 Task: Create a due date automation trigger when advanced on, on the wednesday of the week before a card is due add fields without custom field "Resume" set to a number greater than 1 and greater or equal to 10 at 11:00 AM.
Action: Mouse moved to (1041, 118)
Screenshot: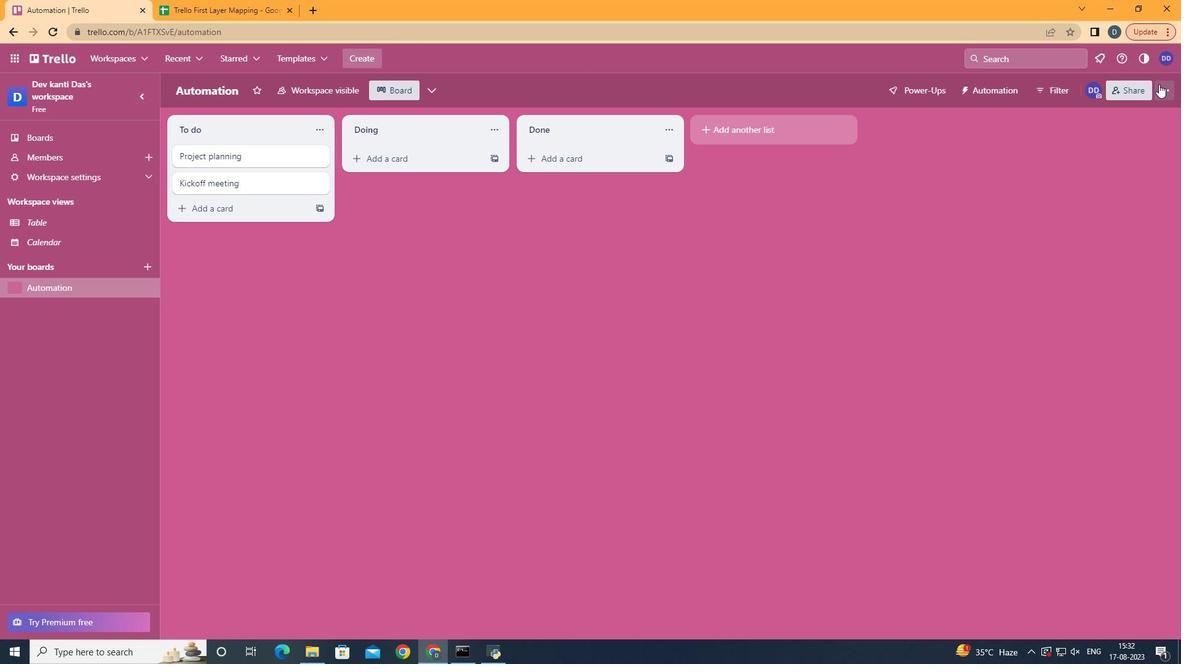 
Action: Mouse pressed left at (1041, 118)
Screenshot: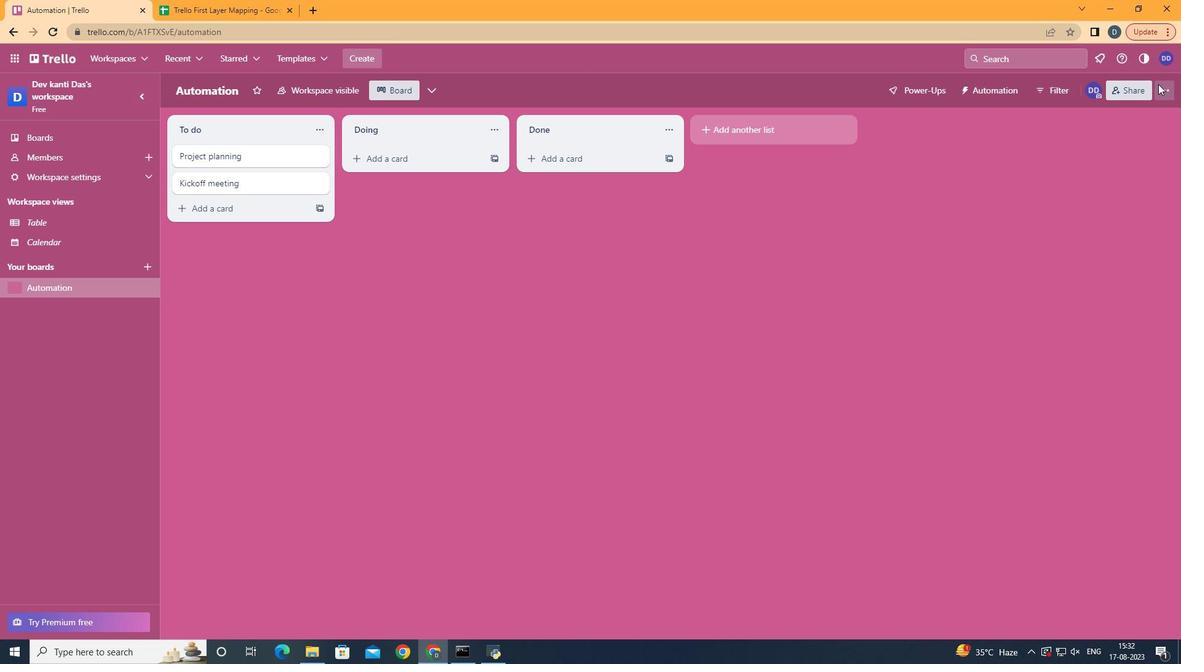 
Action: Mouse moved to (992, 279)
Screenshot: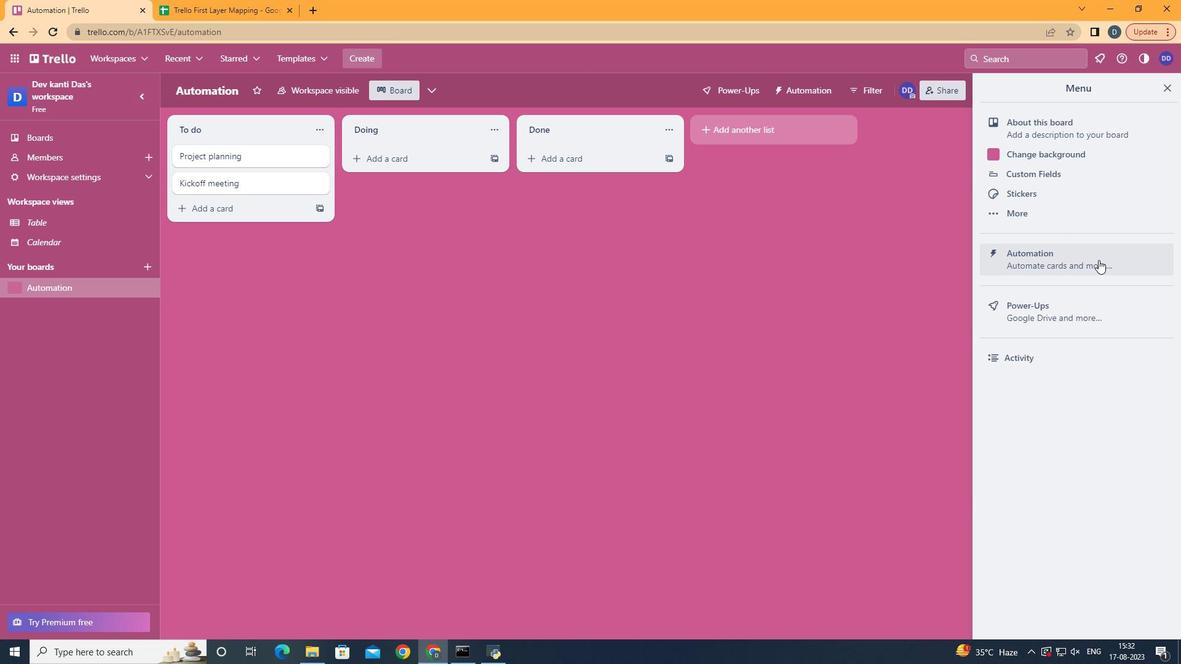 
Action: Mouse pressed left at (992, 279)
Screenshot: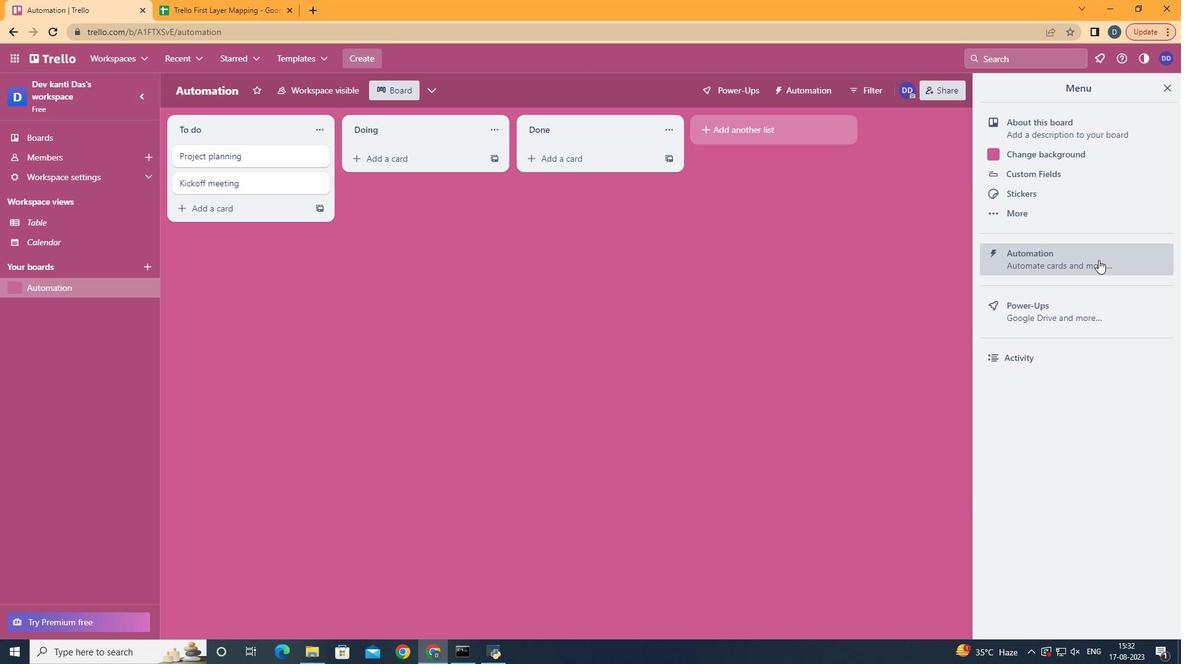 
Action: Mouse moved to (268, 267)
Screenshot: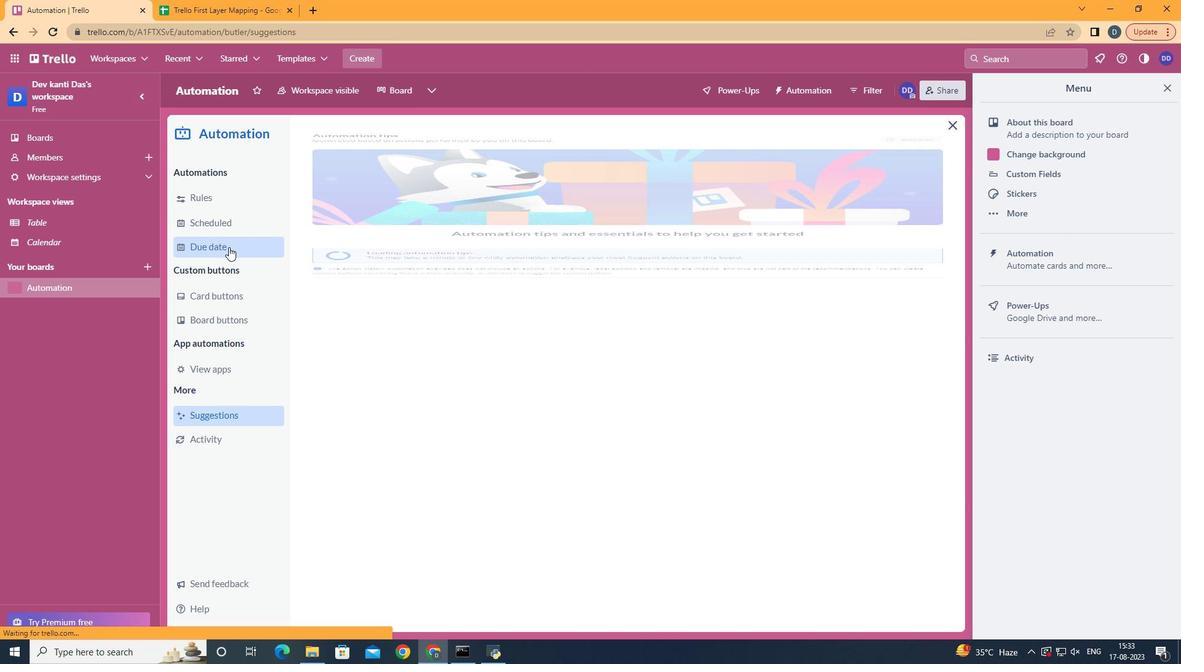 
Action: Mouse pressed left at (268, 267)
Screenshot: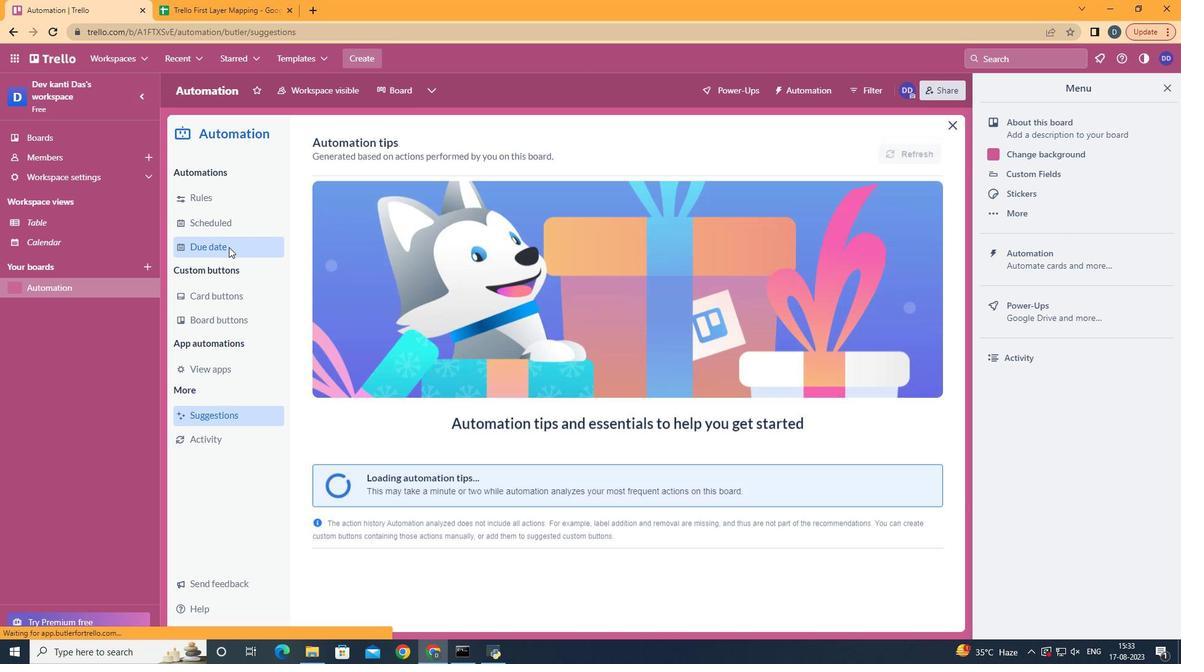 
Action: Mouse moved to (795, 172)
Screenshot: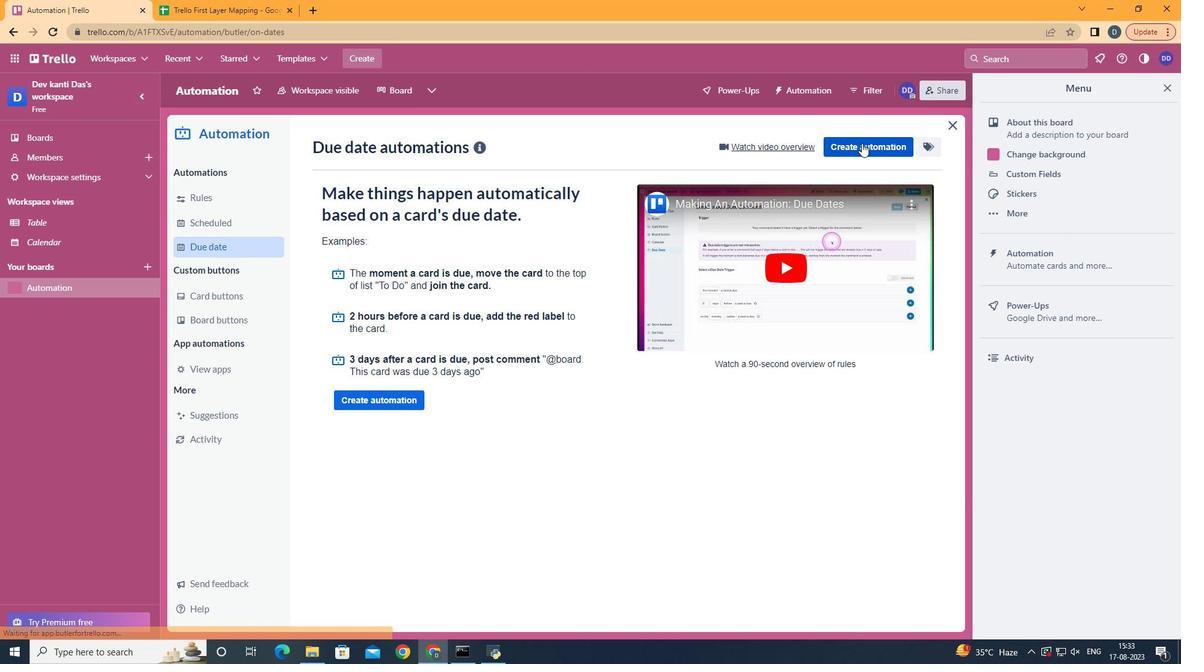 
Action: Mouse pressed left at (795, 172)
Screenshot: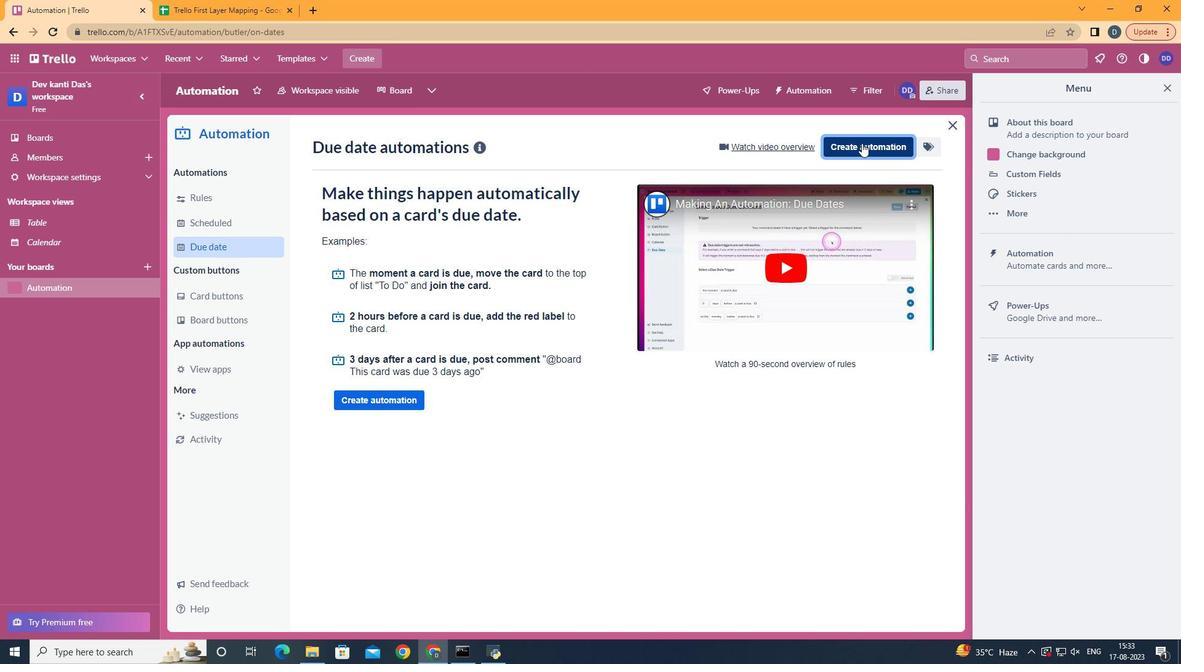 
Action: Mouse moved to (599, 282)
Screenshot: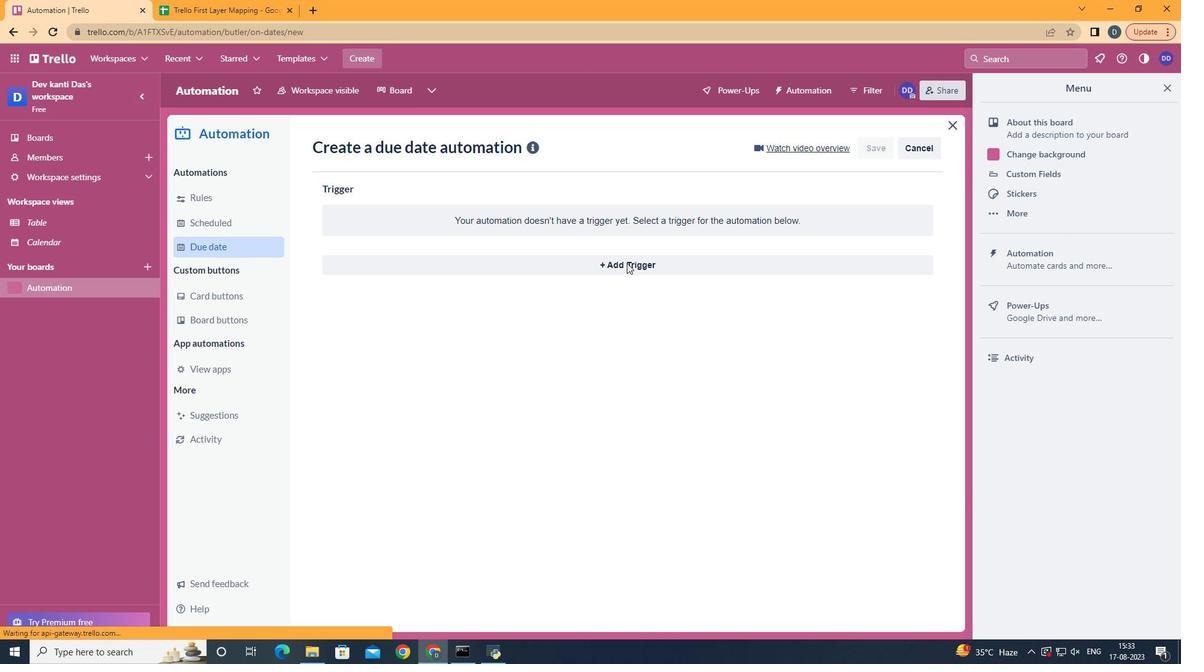 
Action: Mouse pressed left at (599, 282)
Screenshot: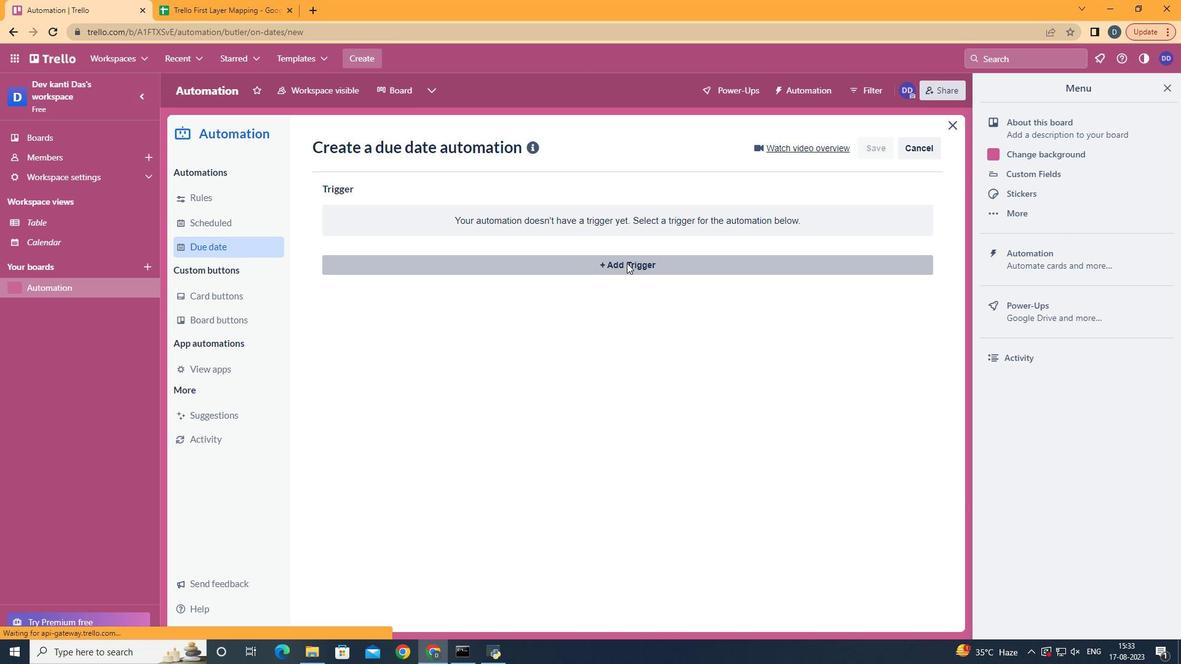 
Action: Mouse moved to (426, 374)
Screenshot: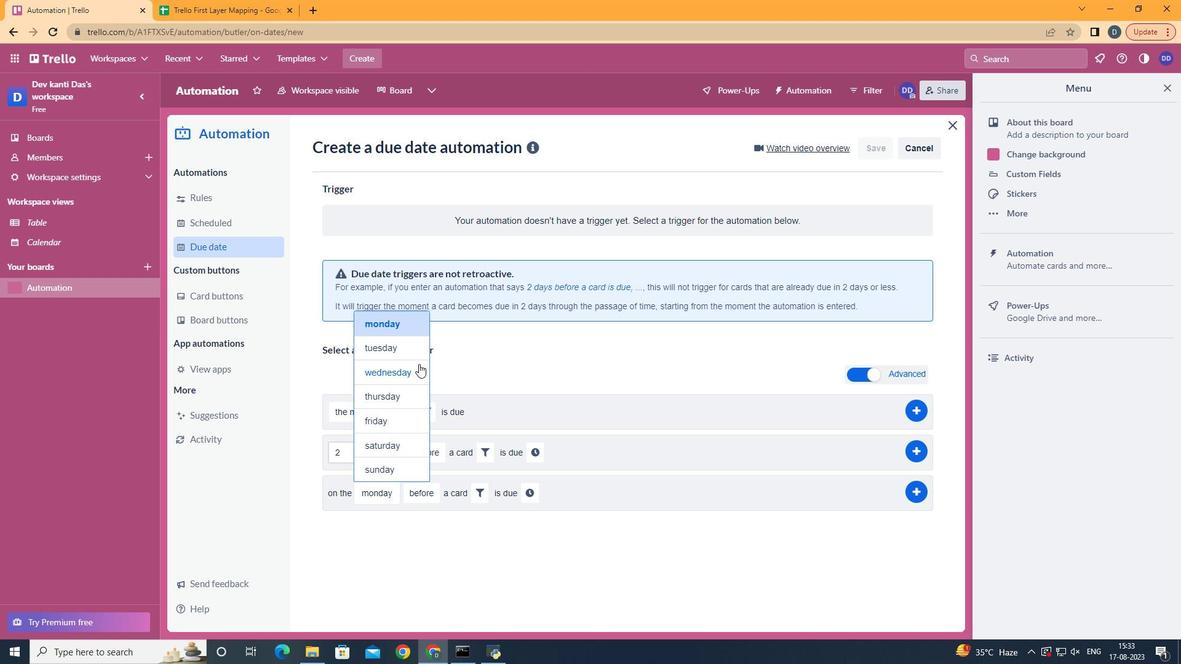 
Action: Mouse pressed left at (426, 374)
Screenshot: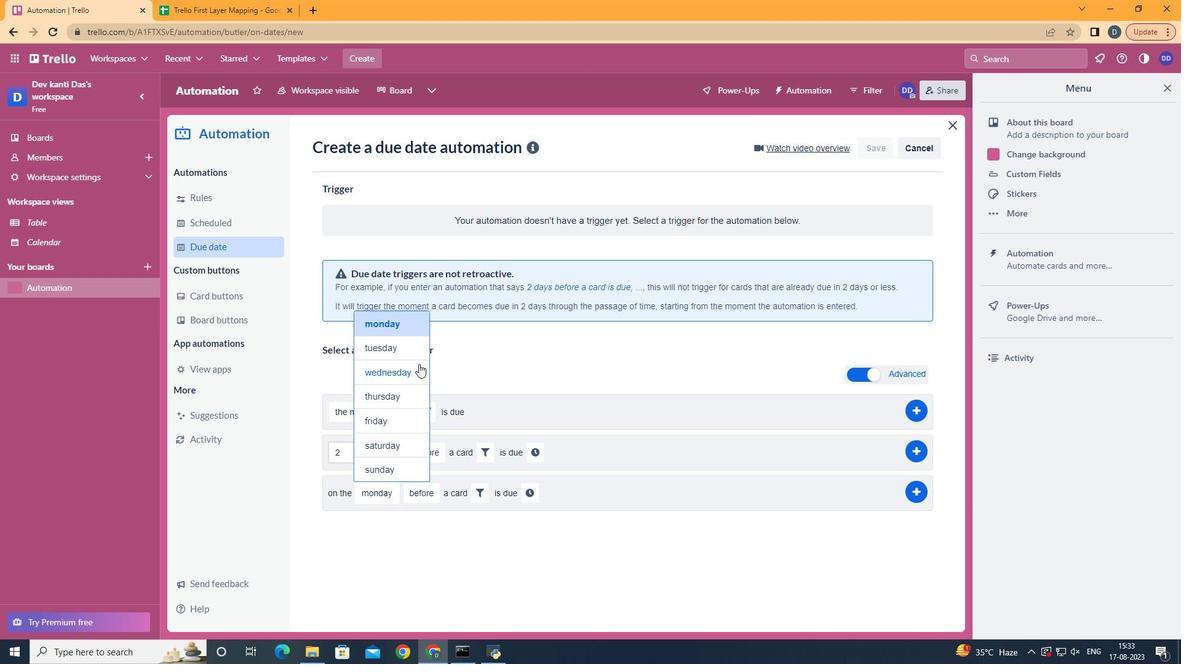 
Action: Mouse moved to (452, 578)
Screenshot: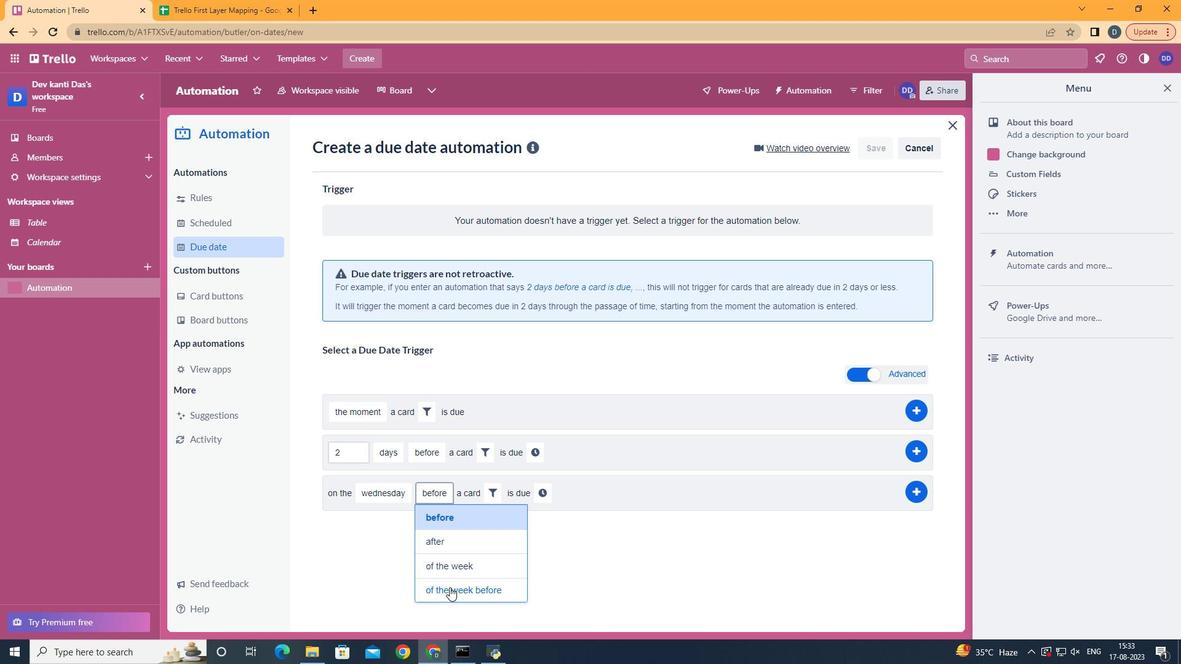 
Action: Mouse pressed left at (452, 578)
Screenshot: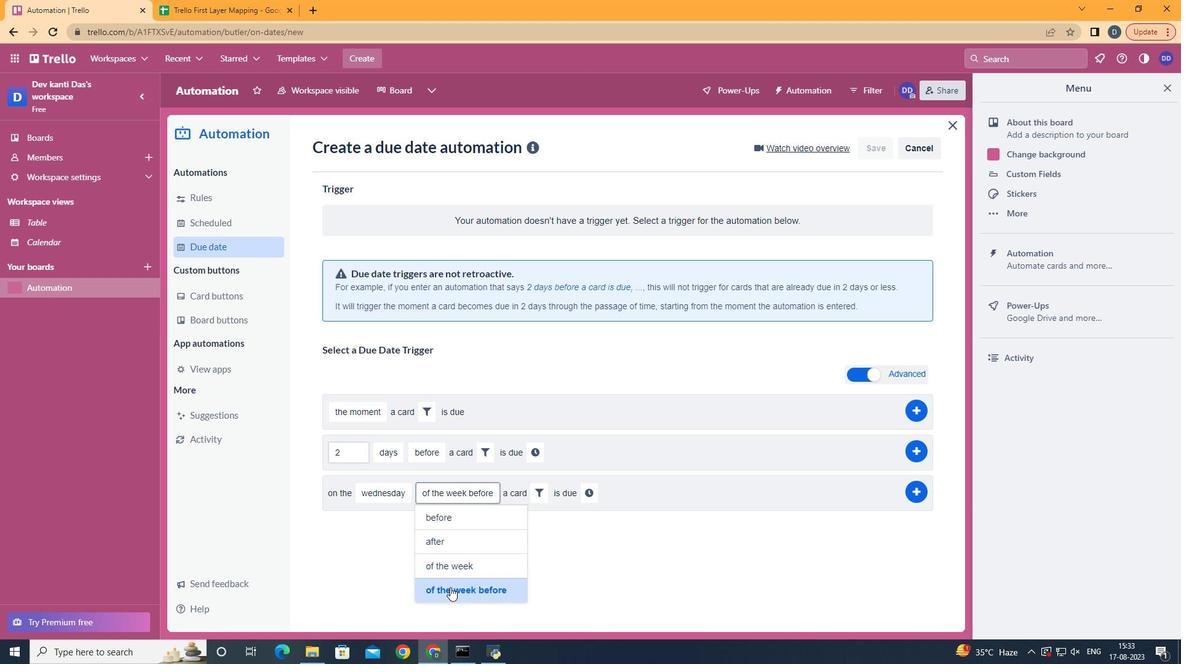 
Action: Mouse moved to (526, 489)
Screenshot: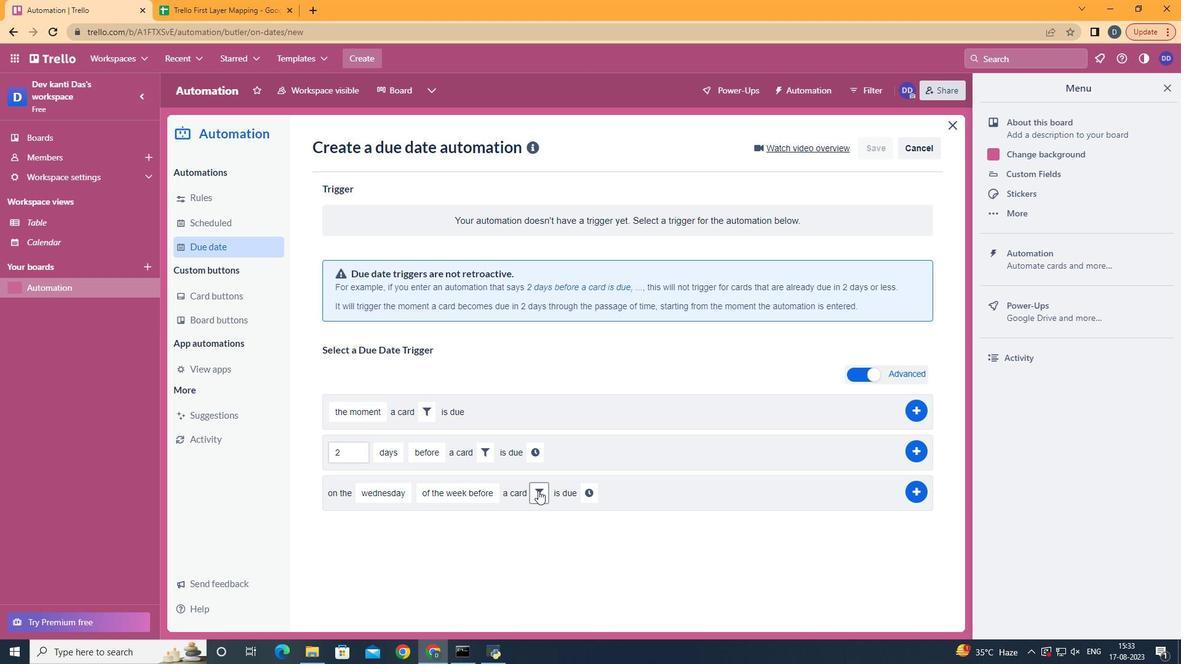 
Action: Mouse pressed left at (526, 489)
Screenshot: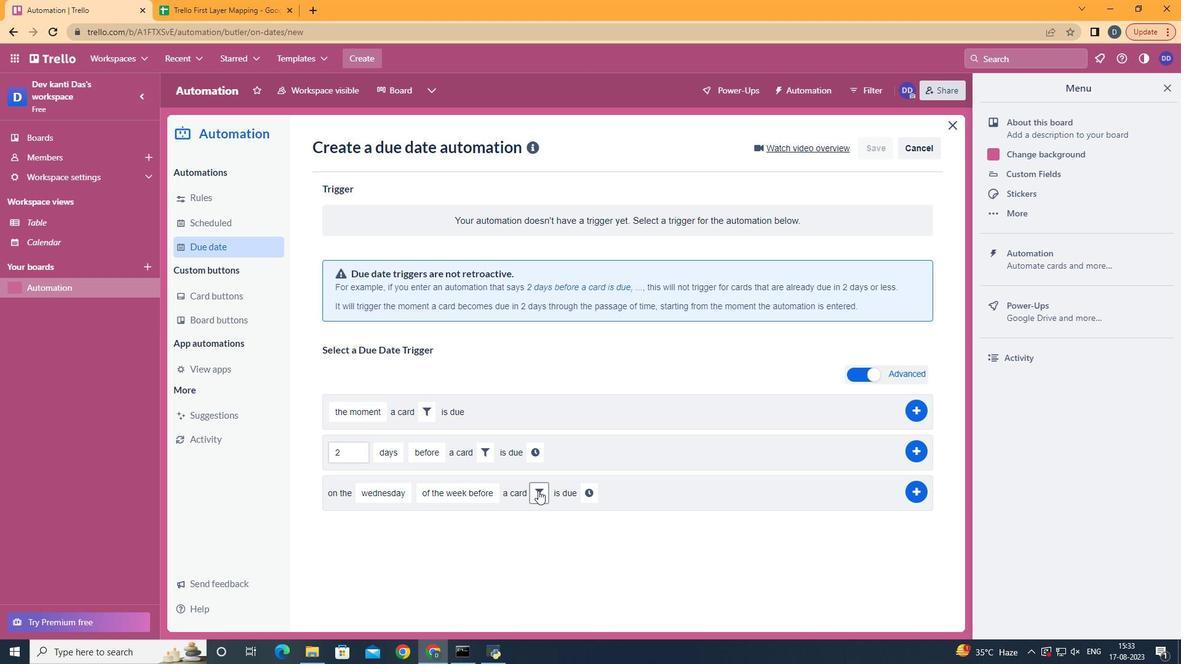 
Action: Mouse moved to (692, 537)
Screenshot: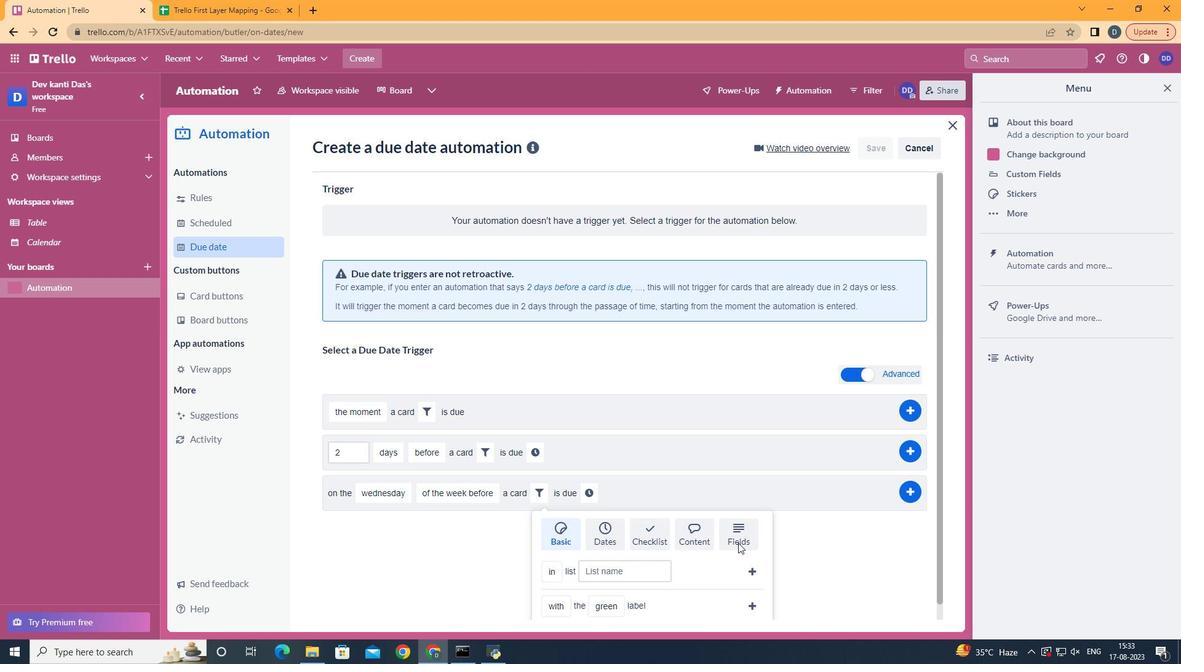 
Action: Mouse pressed left at (692, 537)
Screenshot: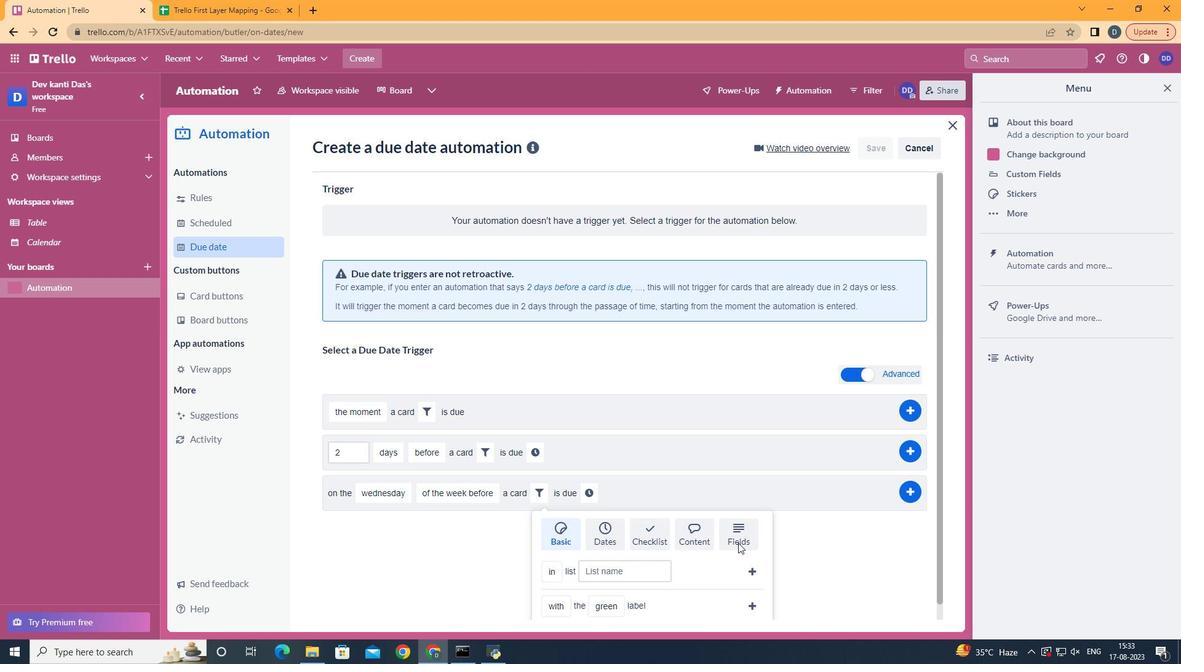 
Action: Mouse scrolled (692, 537) with delta (0, 0)
Screenshot: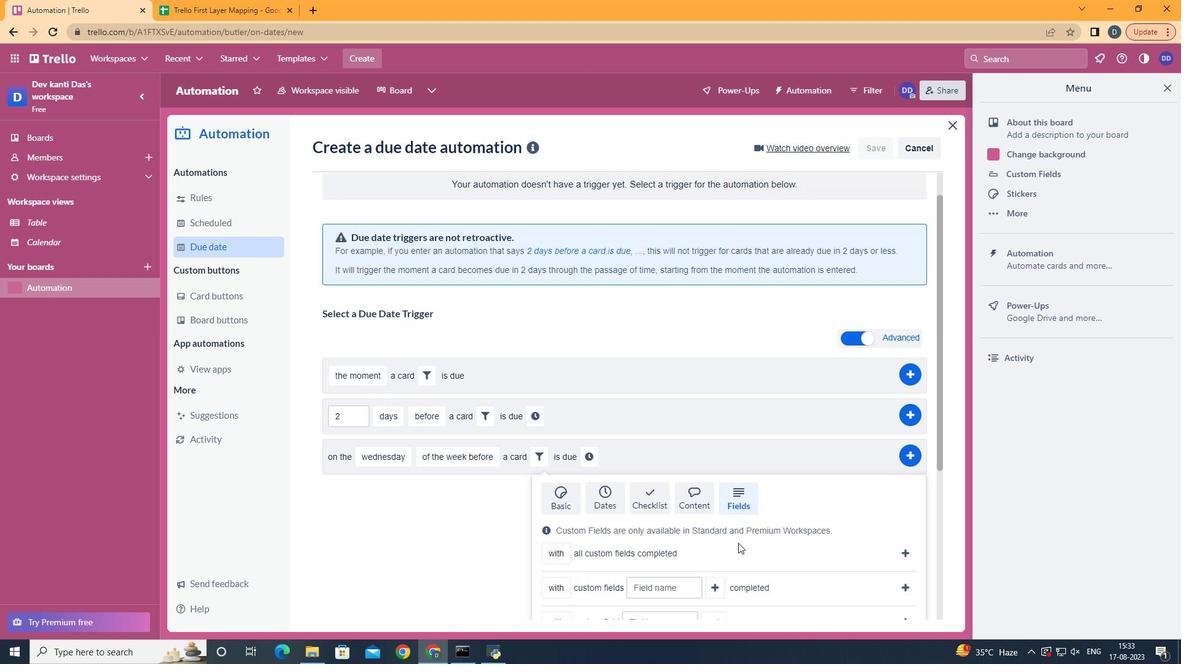 
Action: Mouse scrolled (692, 537) with delta (0, 0)
Screenshot: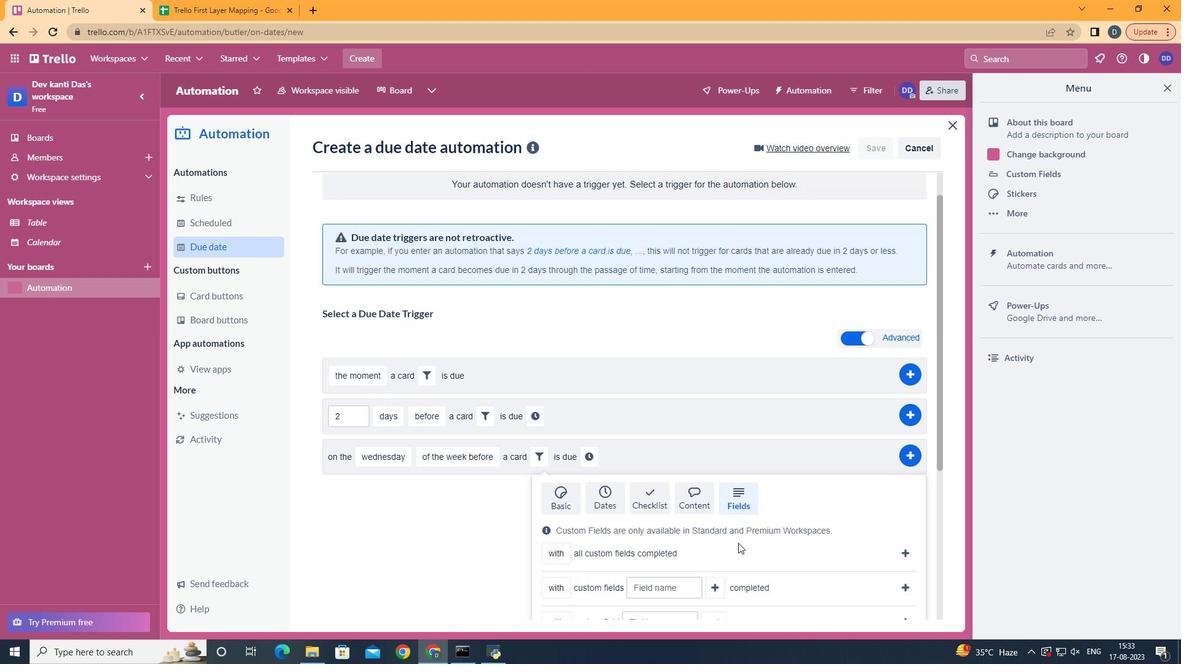 
Action: Mouse scrolled (692, 537) with delta (0, 0)
Screenshot: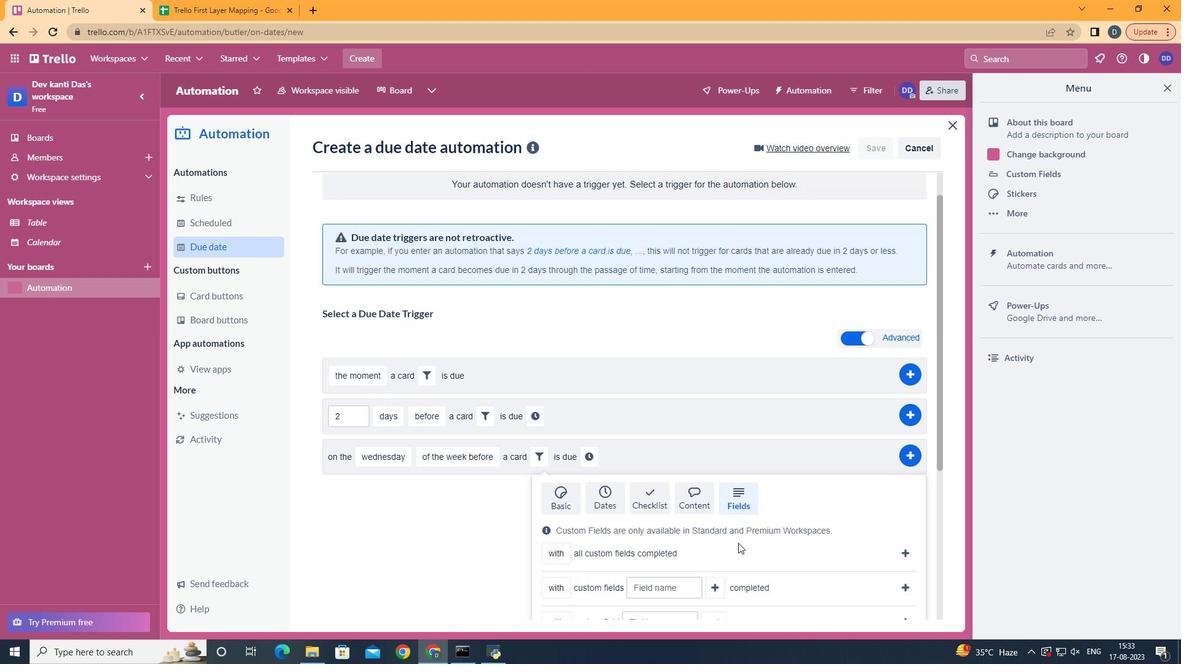 
Action: Mouse scrolled (692, 537) with delta (0, 0)
Screenshot: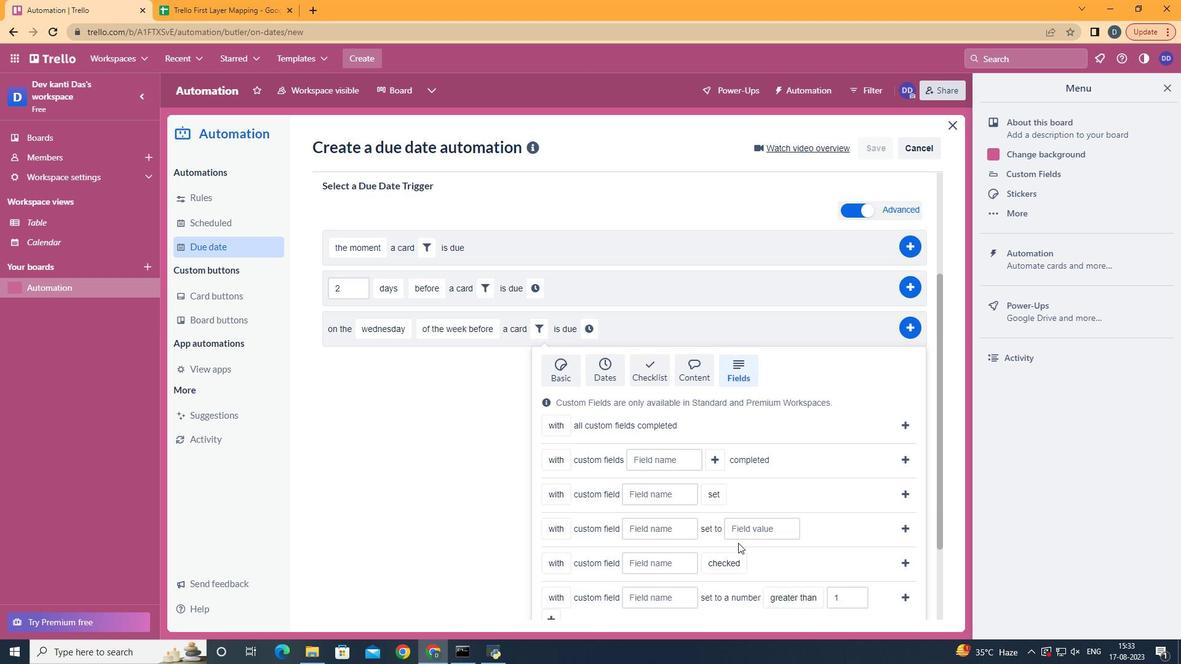 
Action: Mouse scrolled (692, 537) with delta (0, 0)
Screenshot: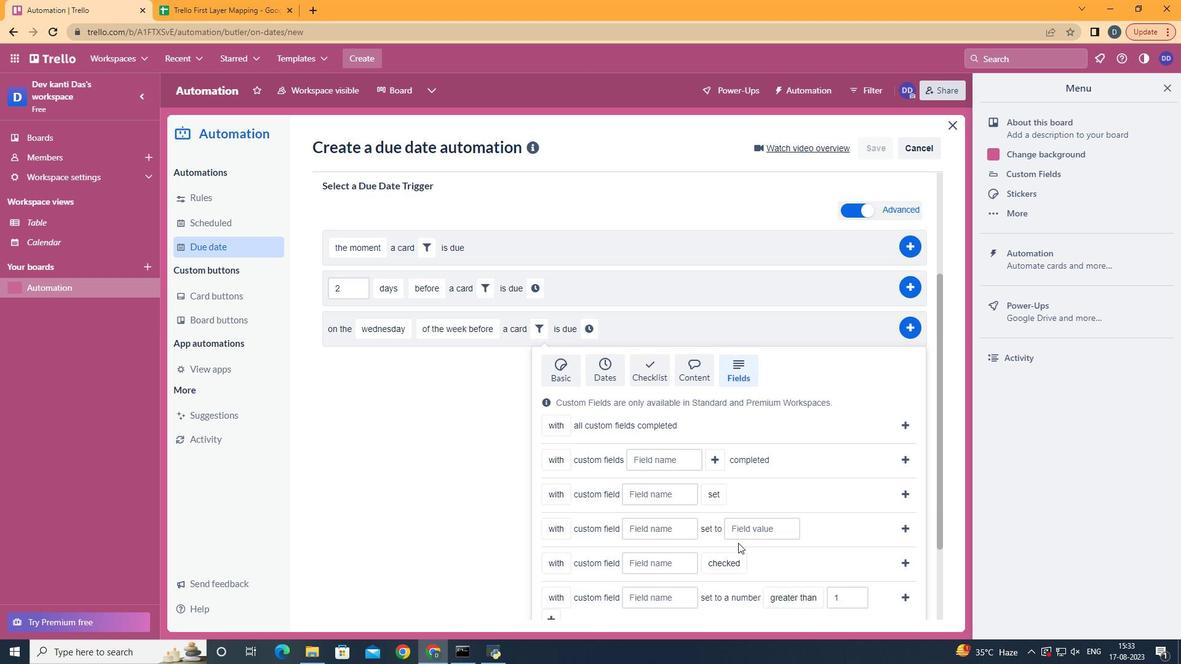 
Action: Mouse moved to (557, 524)
Screenshot: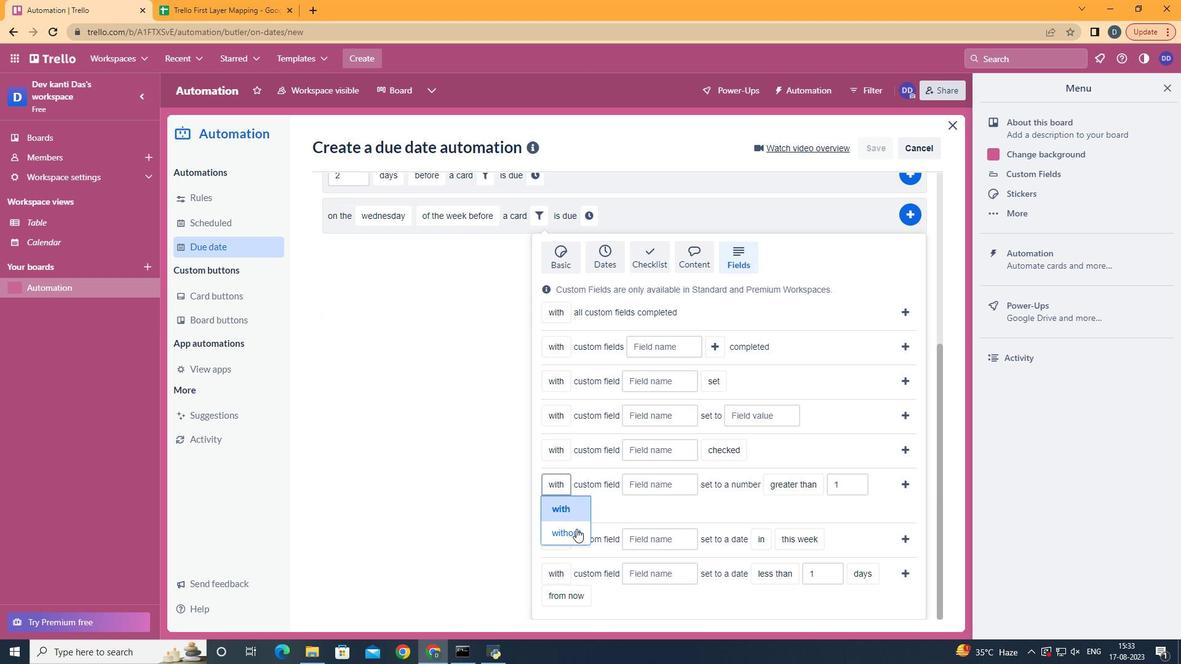 
Action: Mouse pressed left at (557, 524)
Screenshot: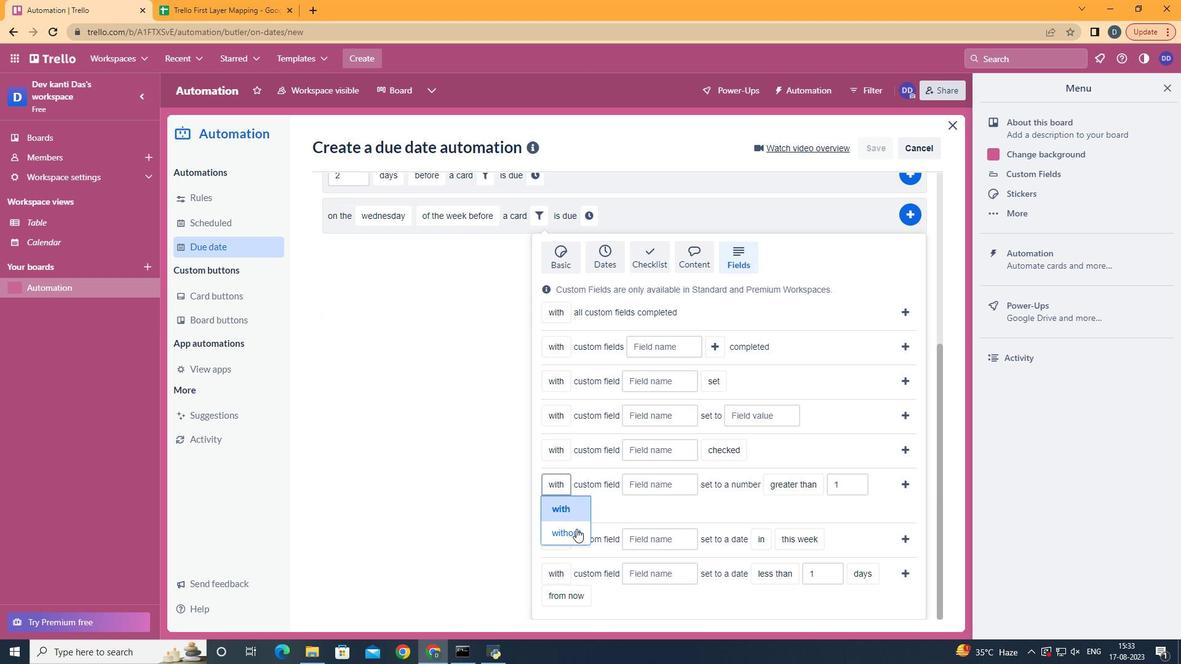 
Action: Mouse moved to (642, 472)
Screenshot: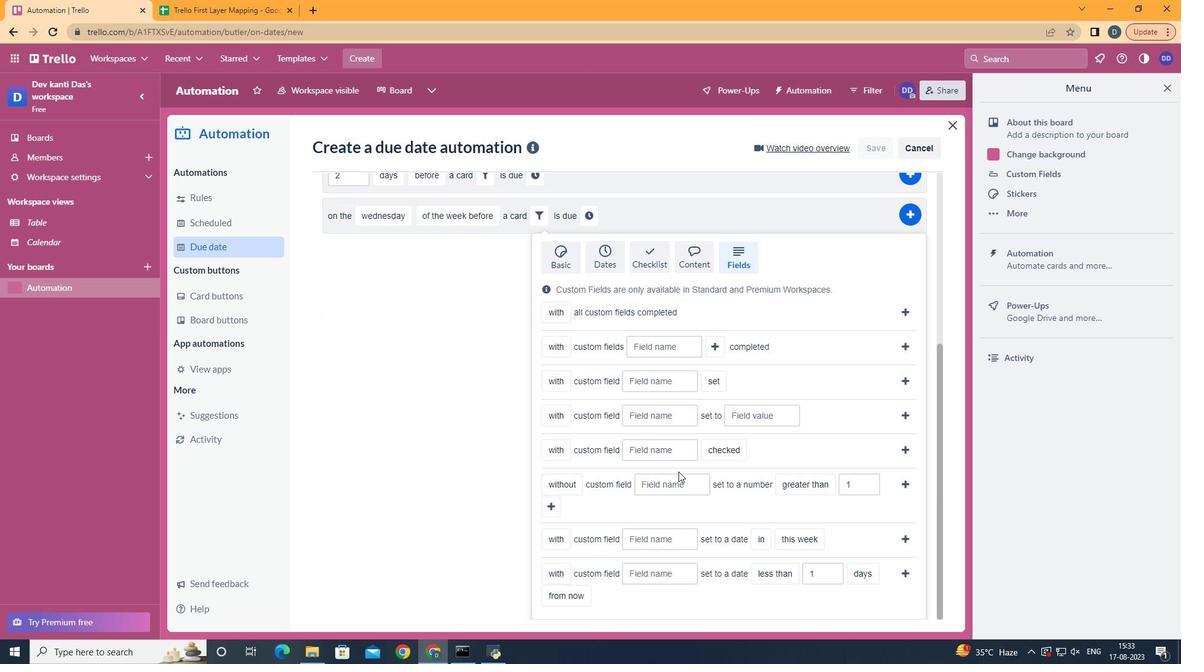 
Action: Mouse pressed left at (642, 472)
Screenshot: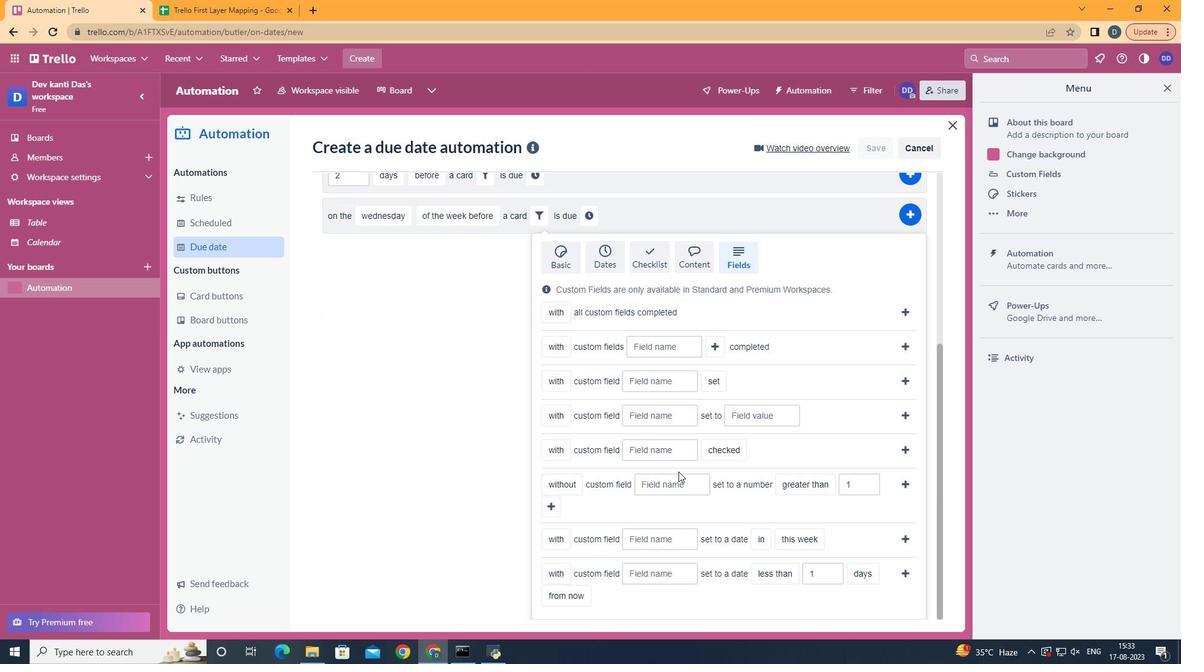 
Action: Mouse moved to (638, 487)
Screenshot: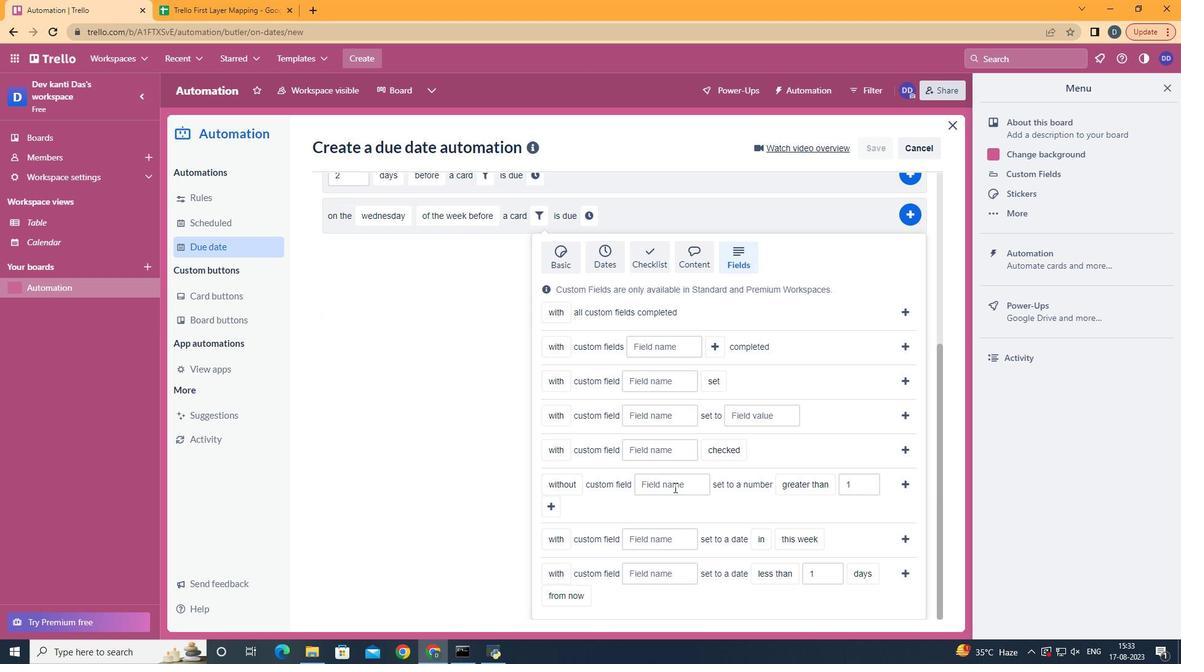 
Action: Mouse pressed left at (638, 487)
Screenshot: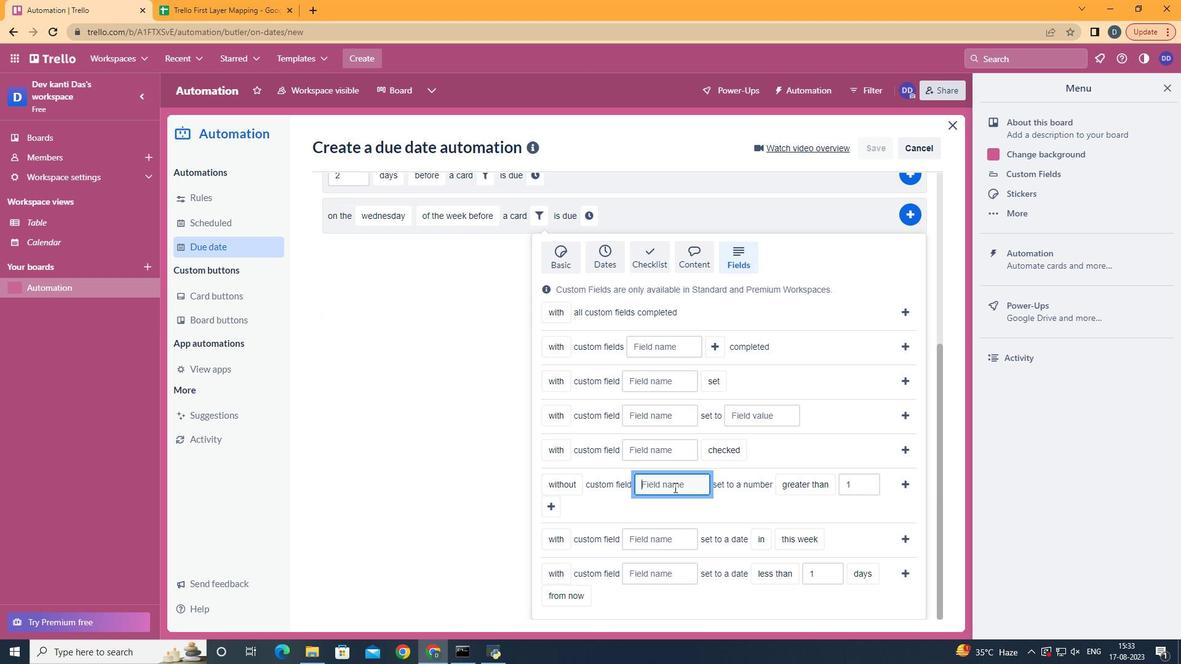 
Action: Key pressed <Key.shift>Resume
Screenshot: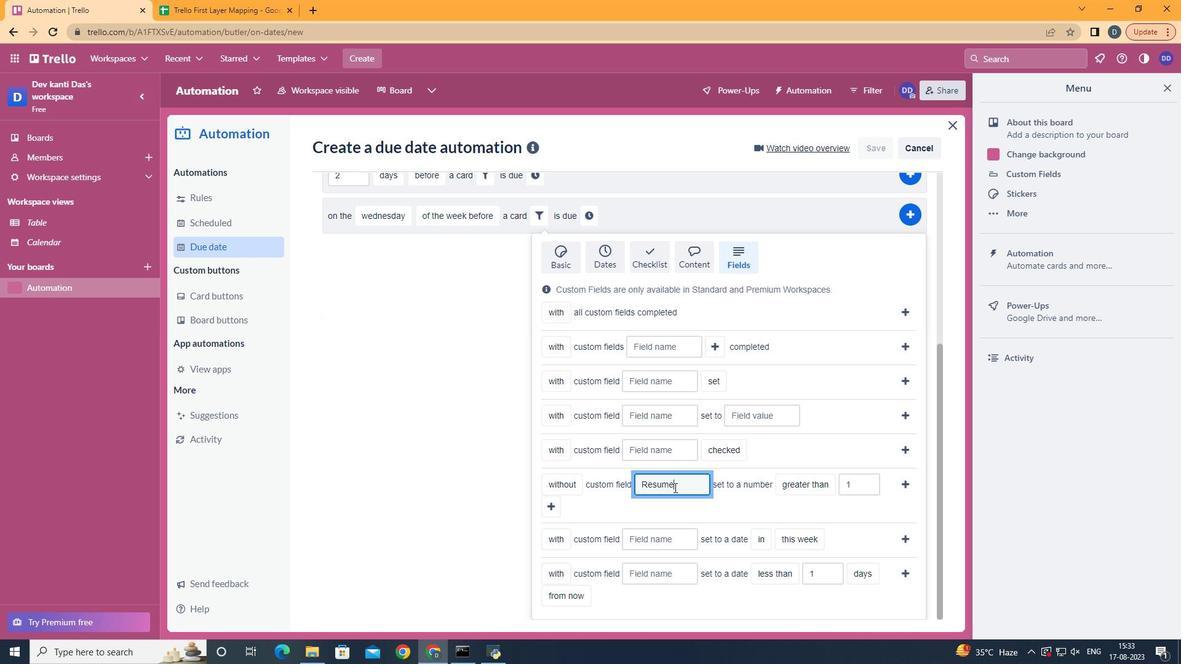 
Action: Mouse moved to (534, 509)
Screenshot: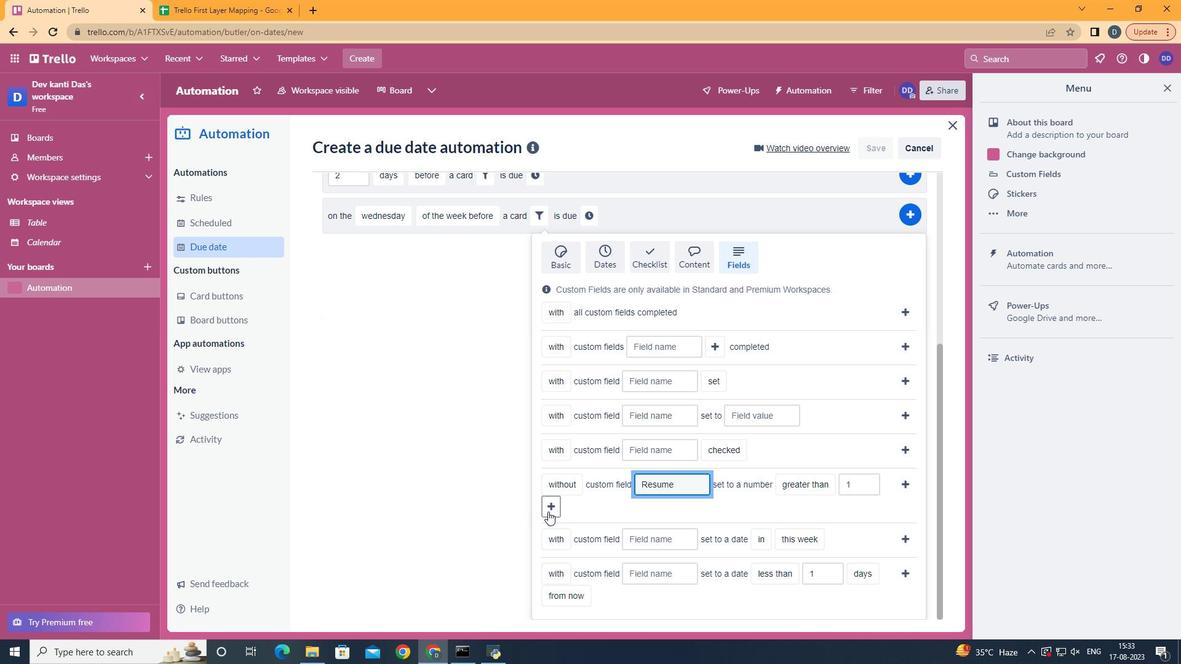 
Action: Mouse pressed left at (534, 509)
Screenshot: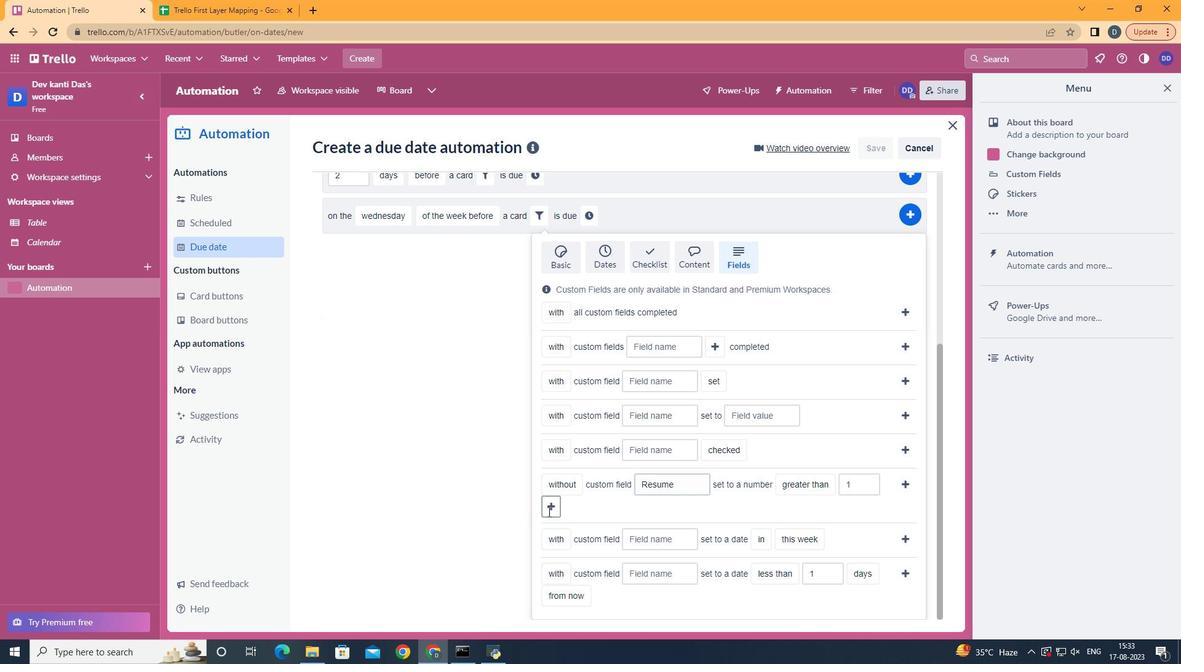 
Action: Mouse moved to (590, 593)
Screenshot: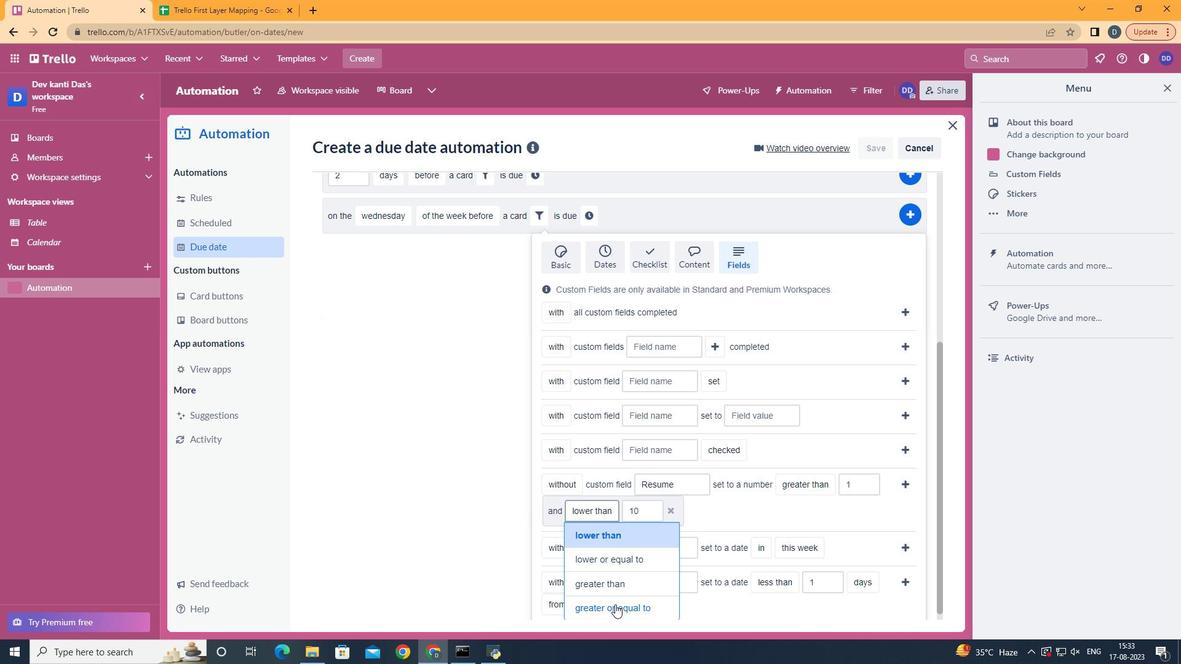 
Action: Mouse pressed left at (590, 593)
Screenshot: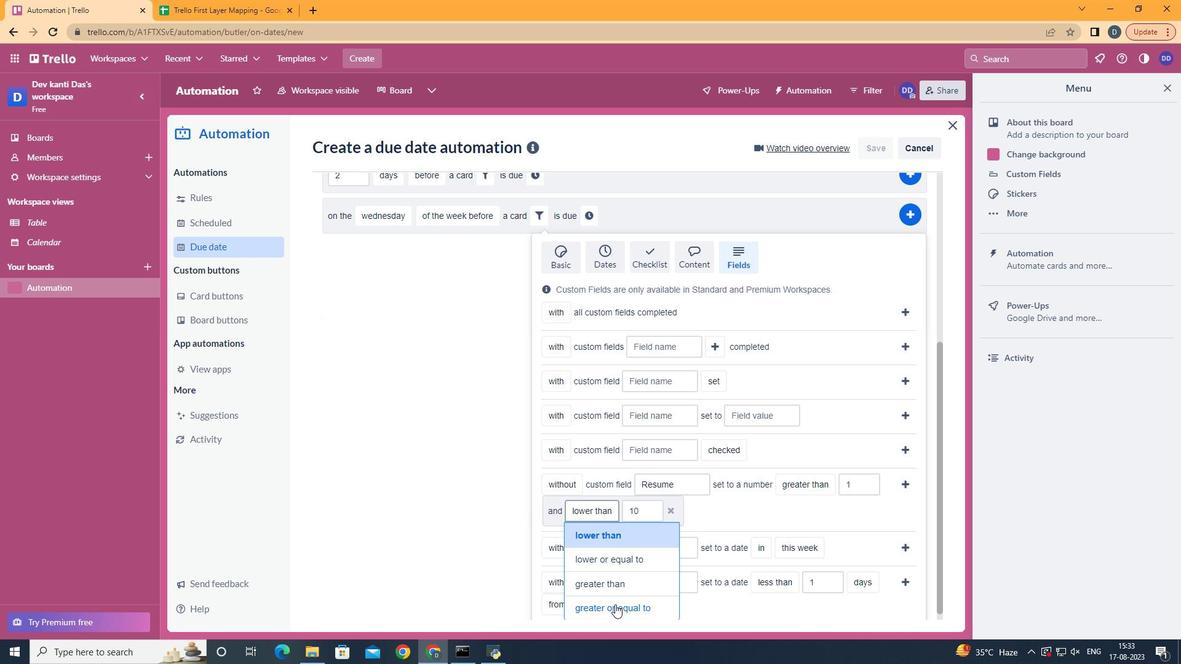 
Action: Mouse moved to (828, 480)
Screenshot: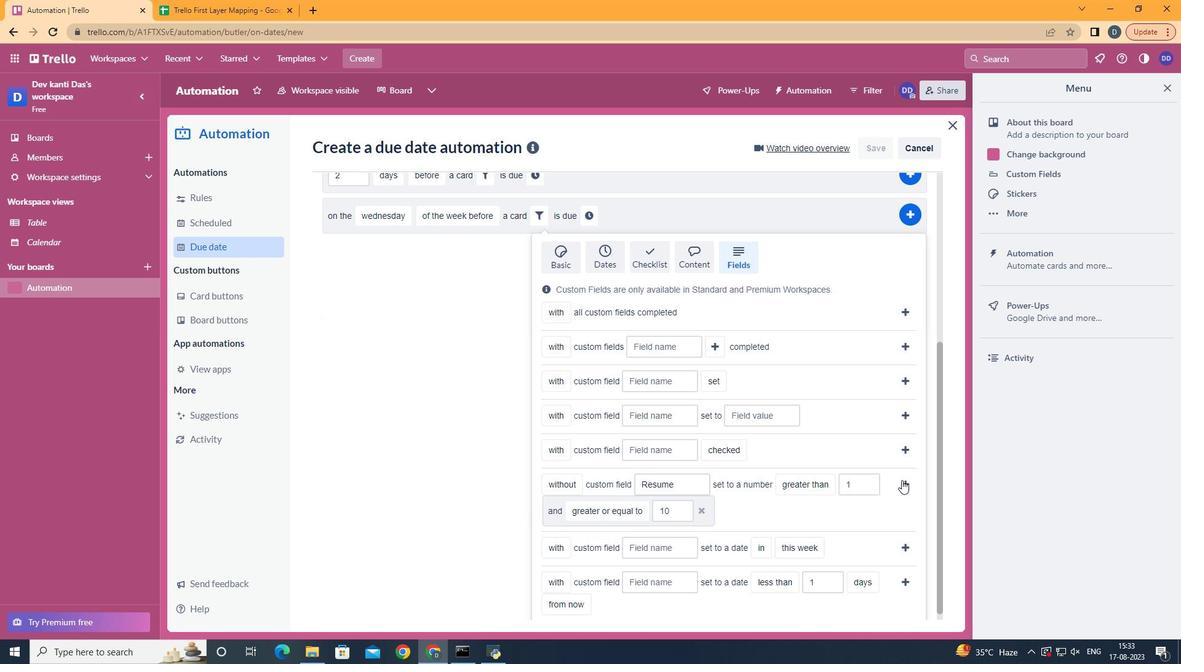 
Action: Mouse pressed left at (828, 480)
Screenshot: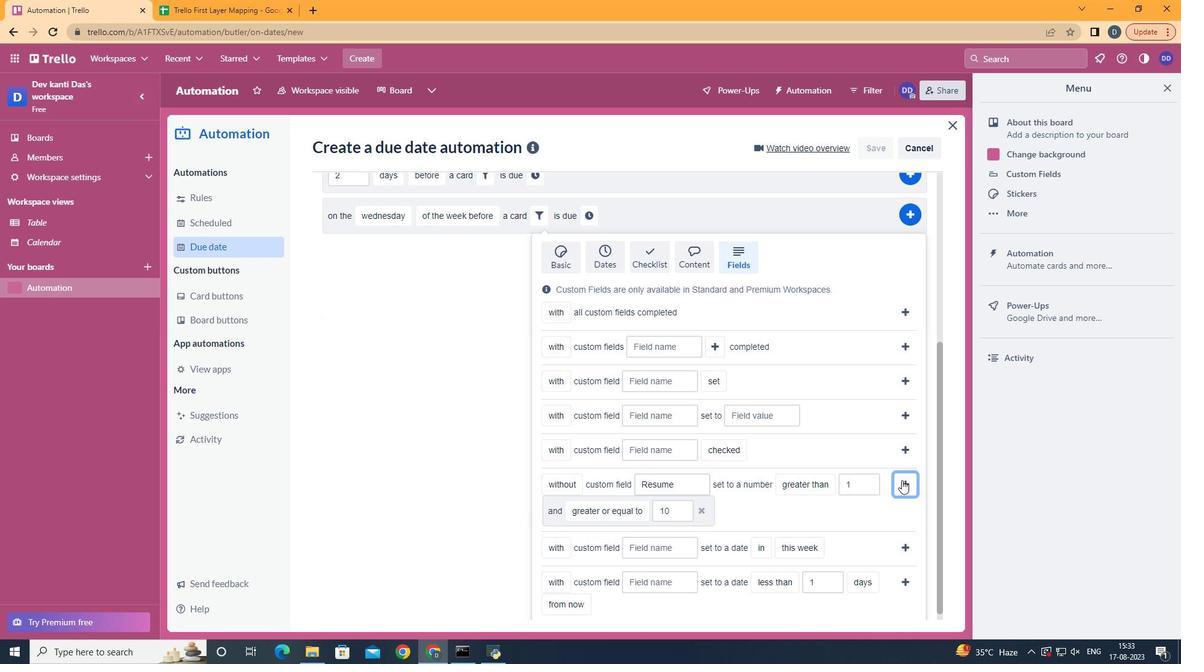 
Action: Mouse moved to (413, 513)
Screenshot: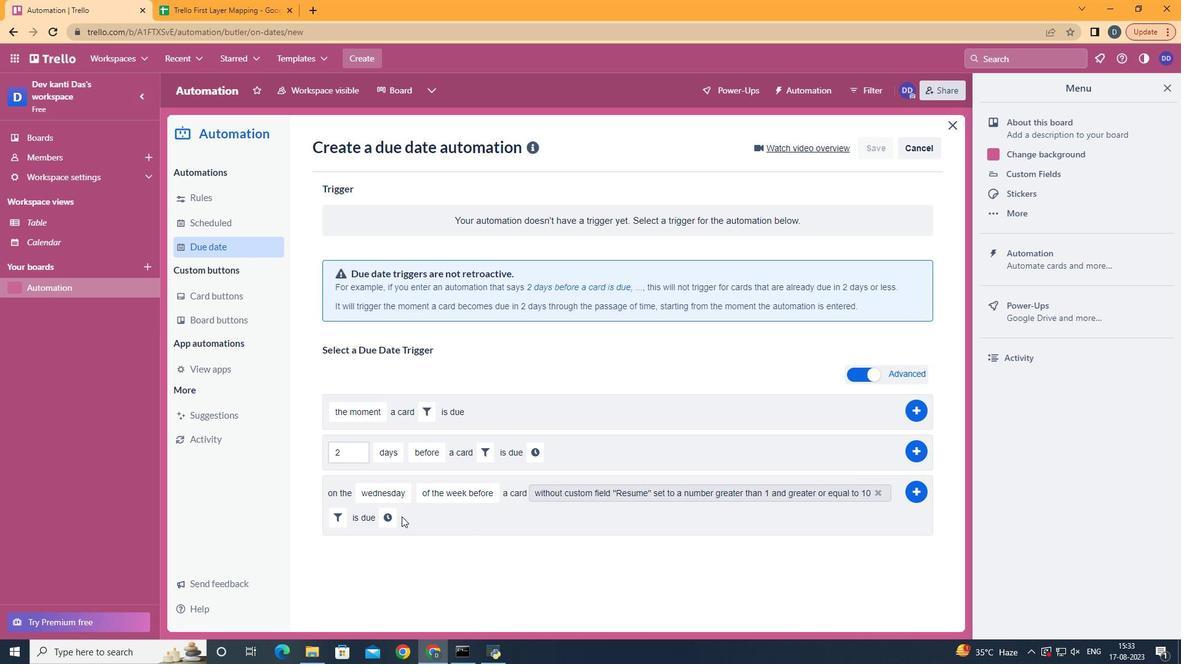 
Action: Mouse pressed left at (413, 513)
Screenshot: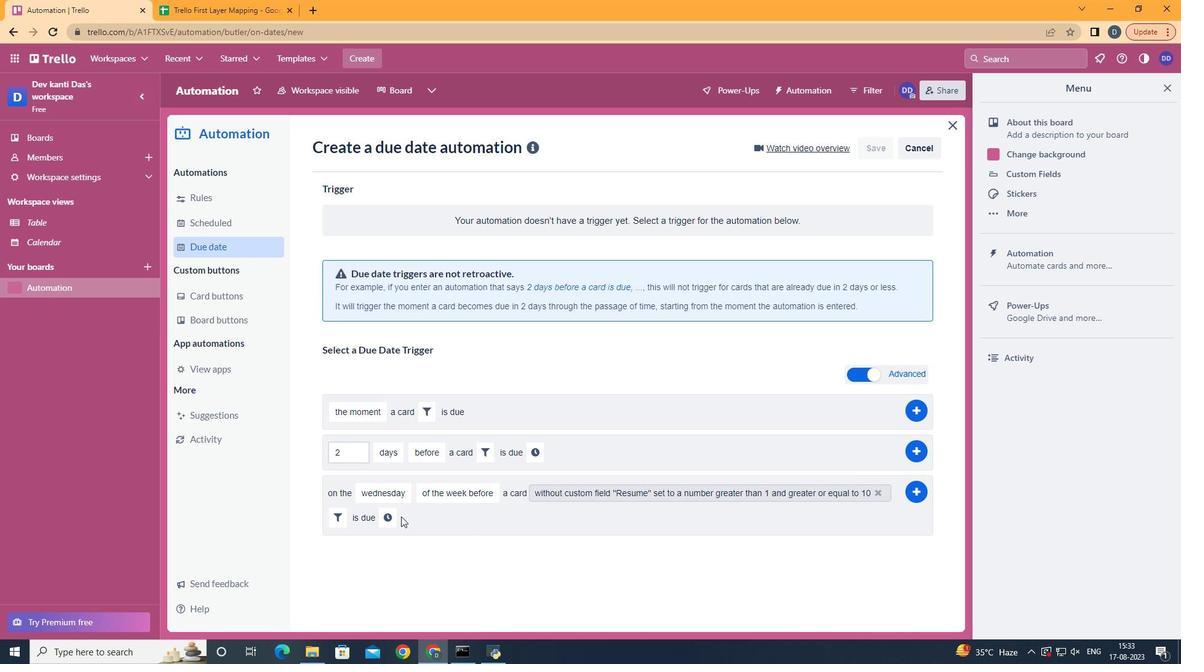 
Action: Mouse moved to (404, 515)
Screenshot: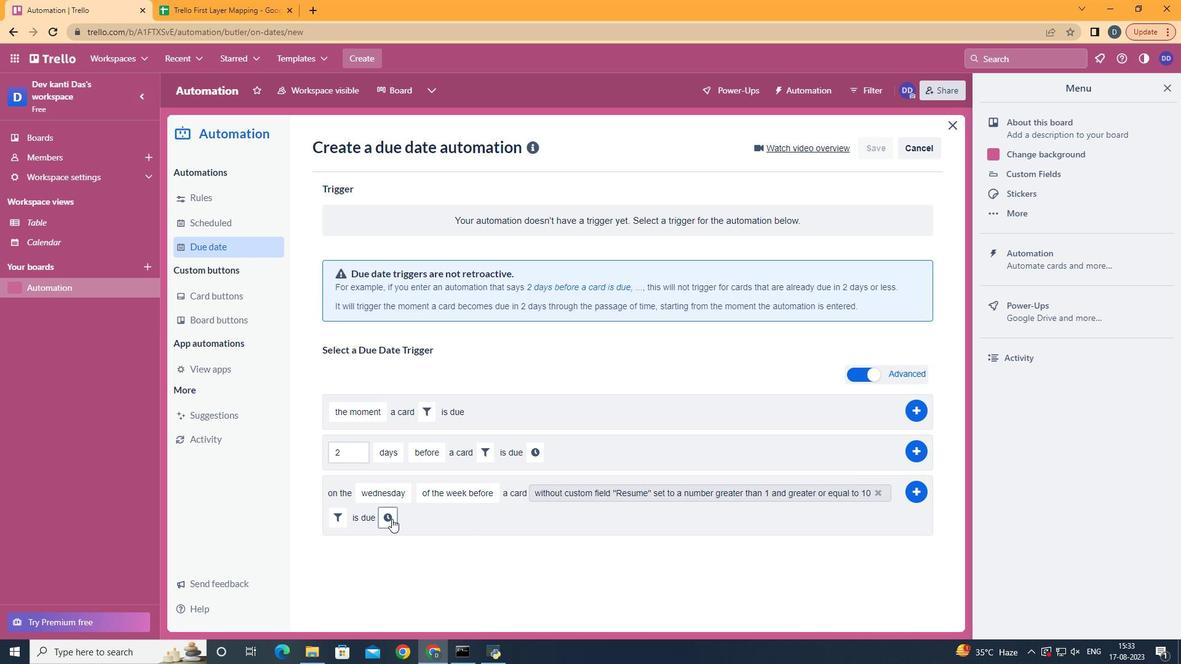 
Action: Mouse pressed left at (404, 515)
Screenshot: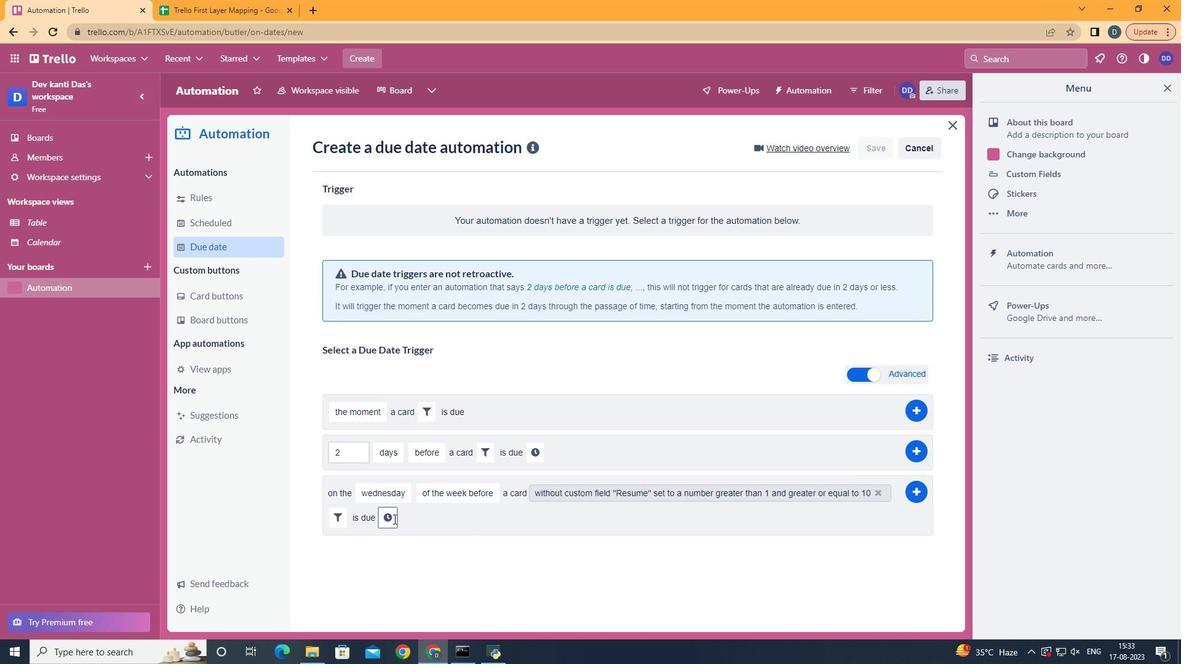 
Action: Mouse moved to (417, 515)
Screenshot: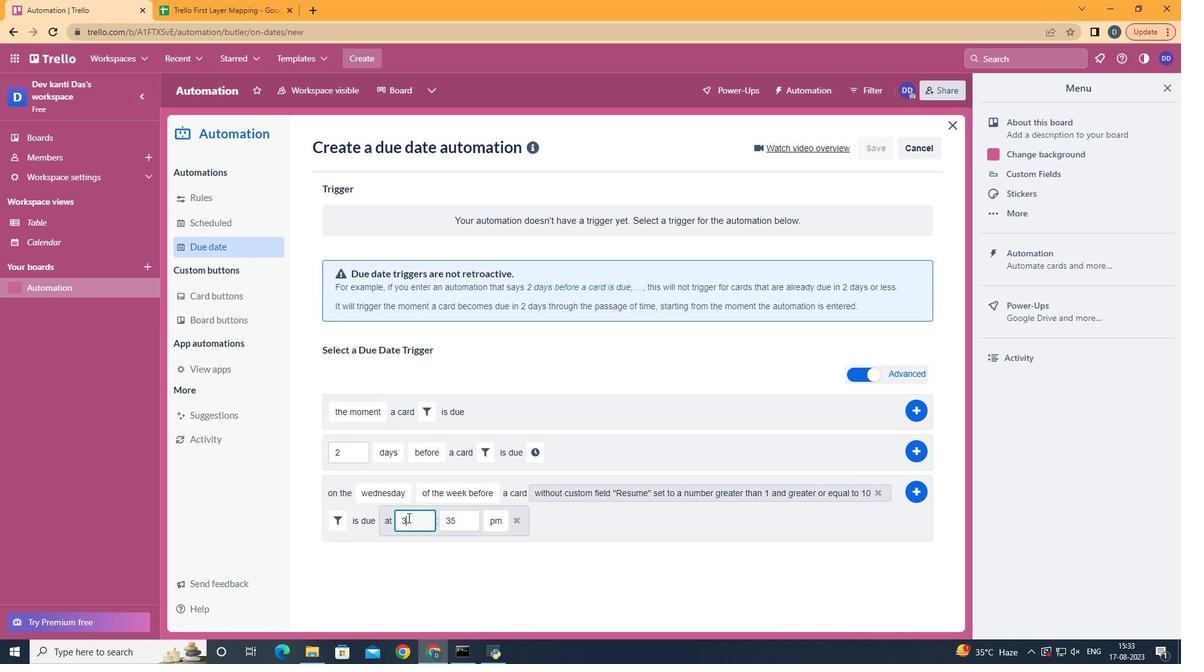 
Action: Mouse pressed left at (417, 515)
Screenshot: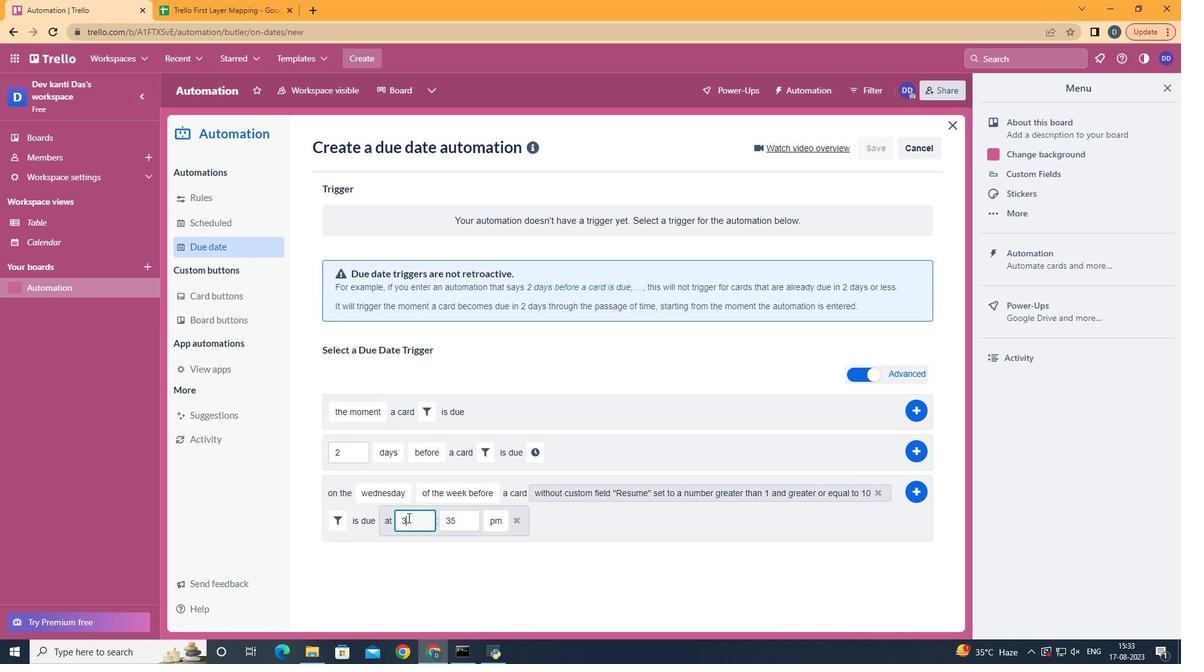 
Action: Mouse moved to (360, 527)
Screenshot: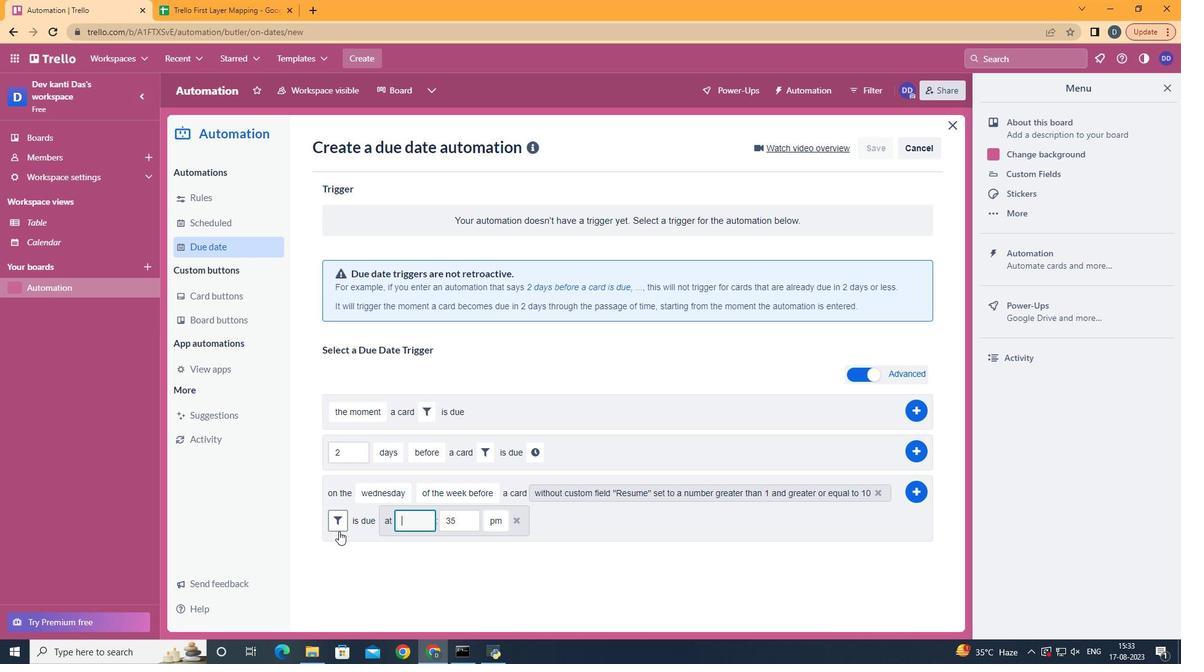 
Action: Key pressed <Key.backspace>
Screenshot: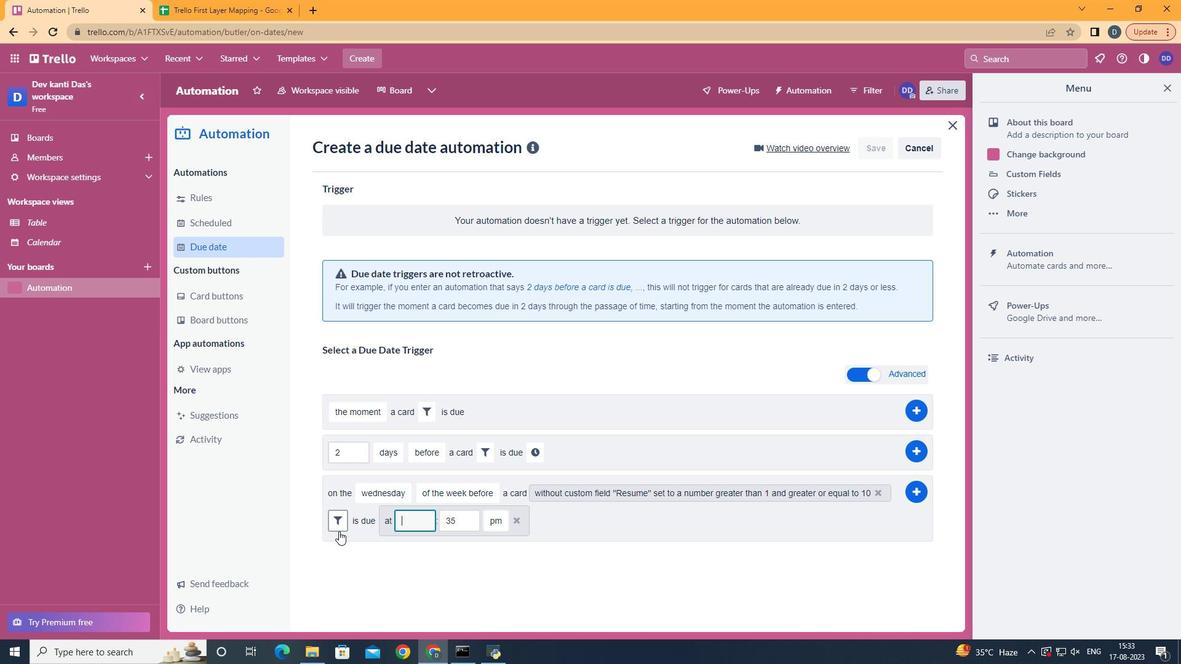 
Action: Mouse moved to (360, 527)
Screenshot: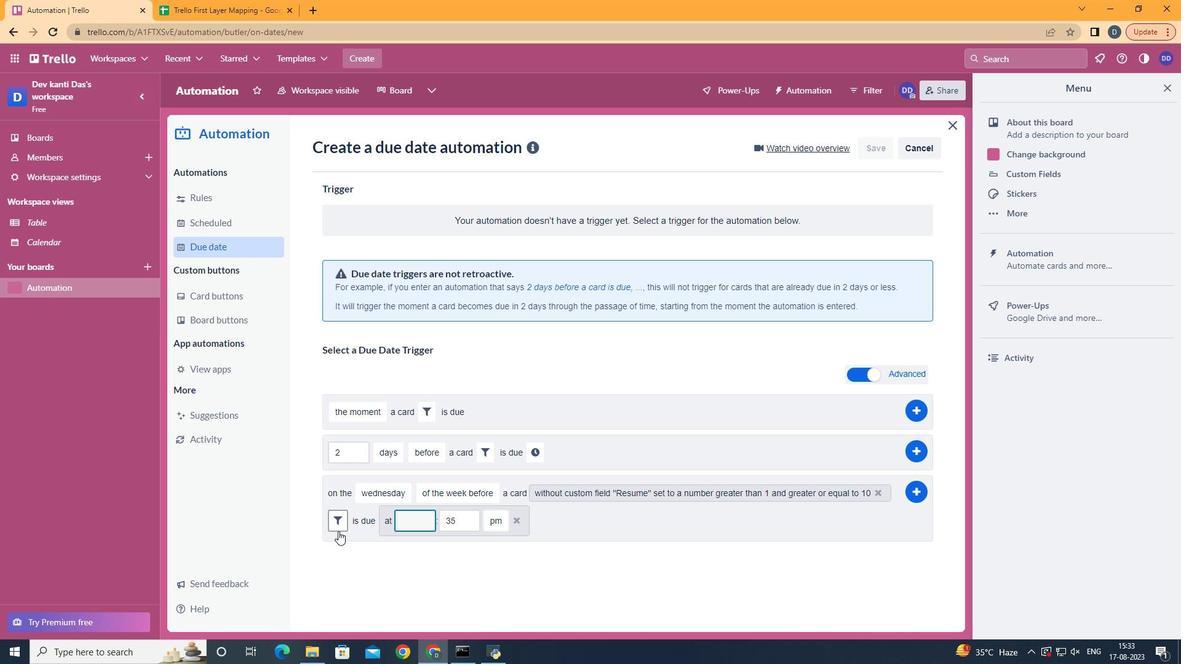 
Action: Key pressed 11
Screenshot: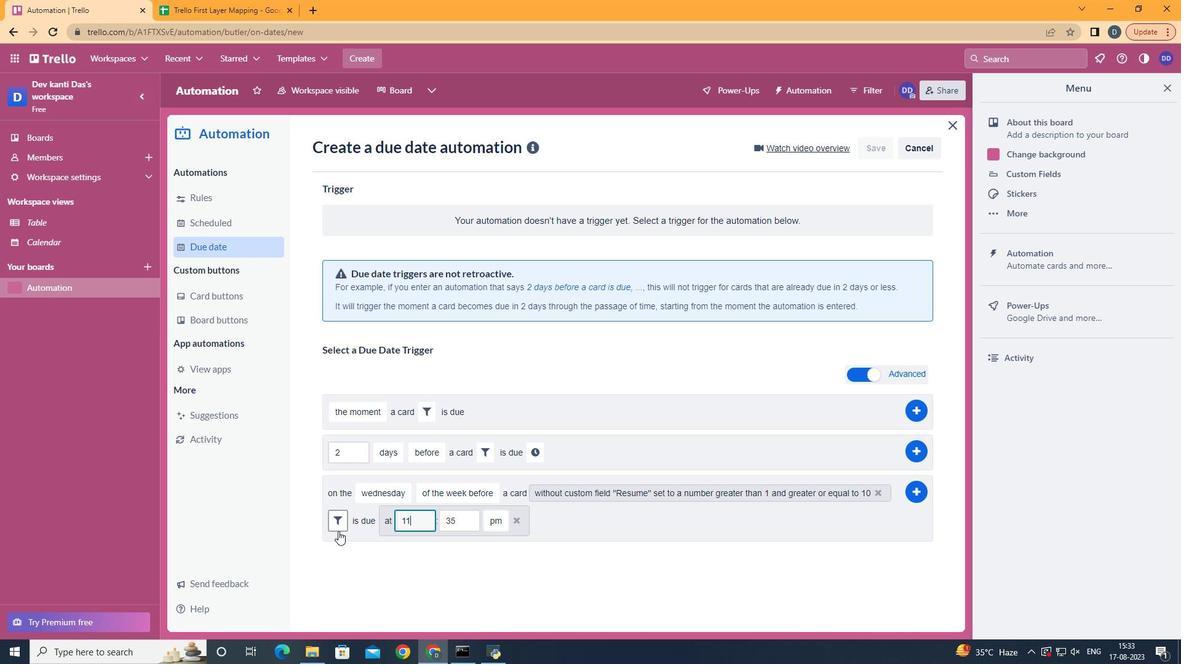 
Action: Mouse moved to (458, 520)
Screenshot: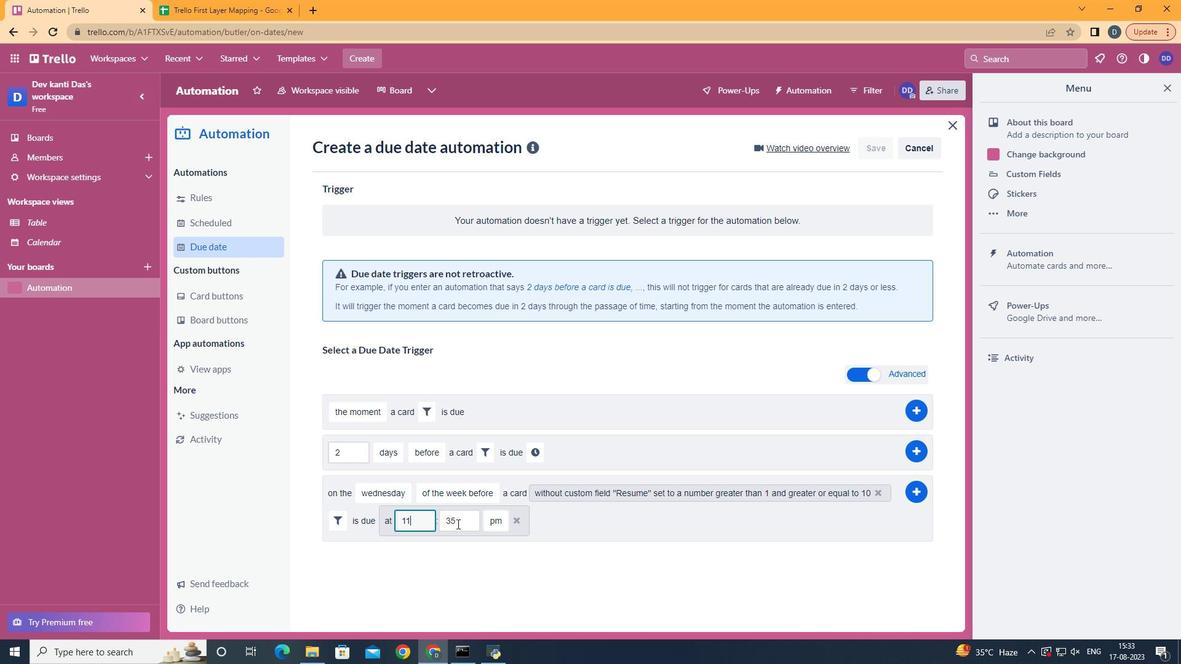 
Action: Mouse pressed left at (458, 520)
Screenshot: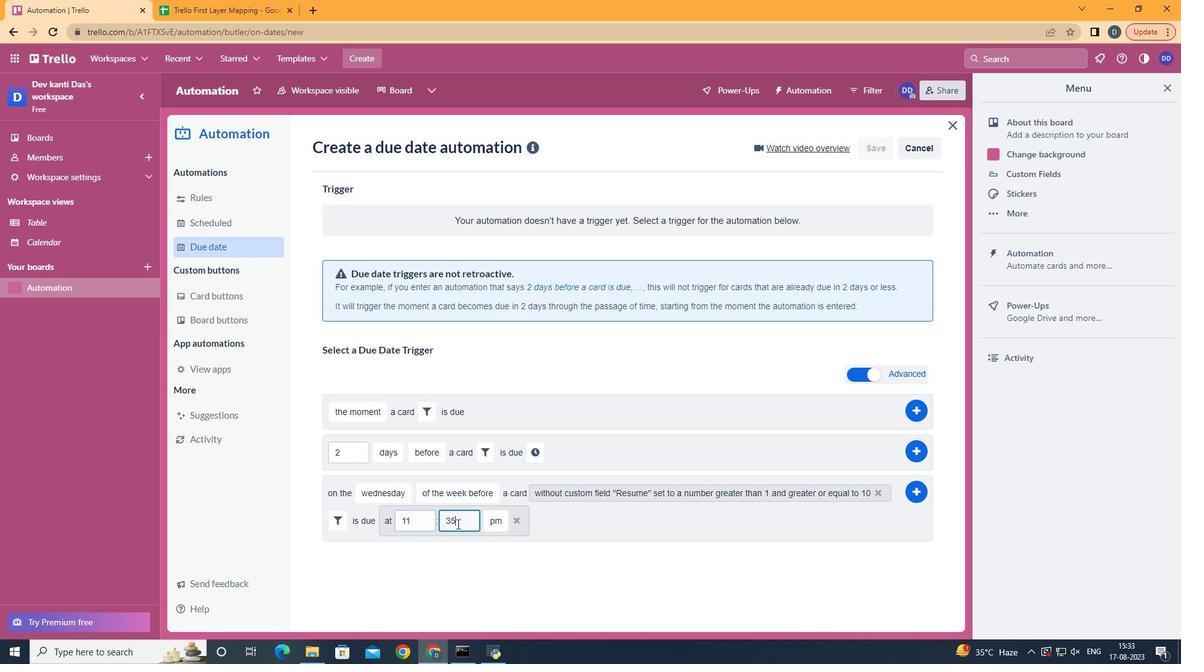 
Action: Key pressed <Key.backspace><Key.backspace>
Screenshot: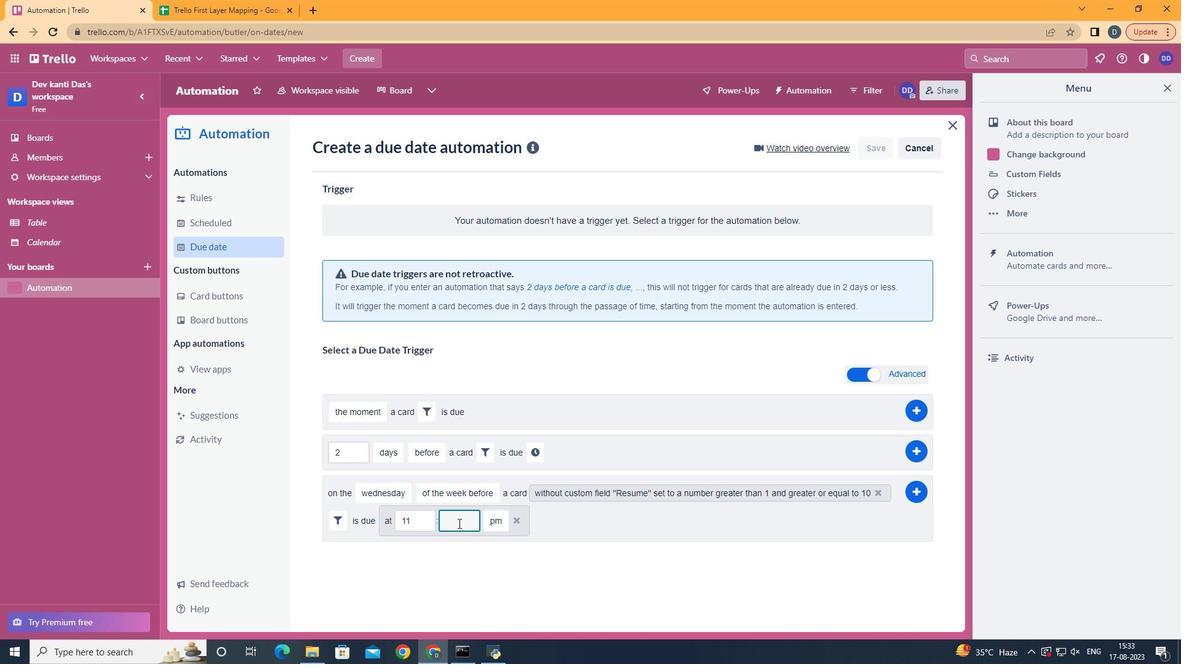 
Action: Mouse moved to (459, 520)
Screenshot: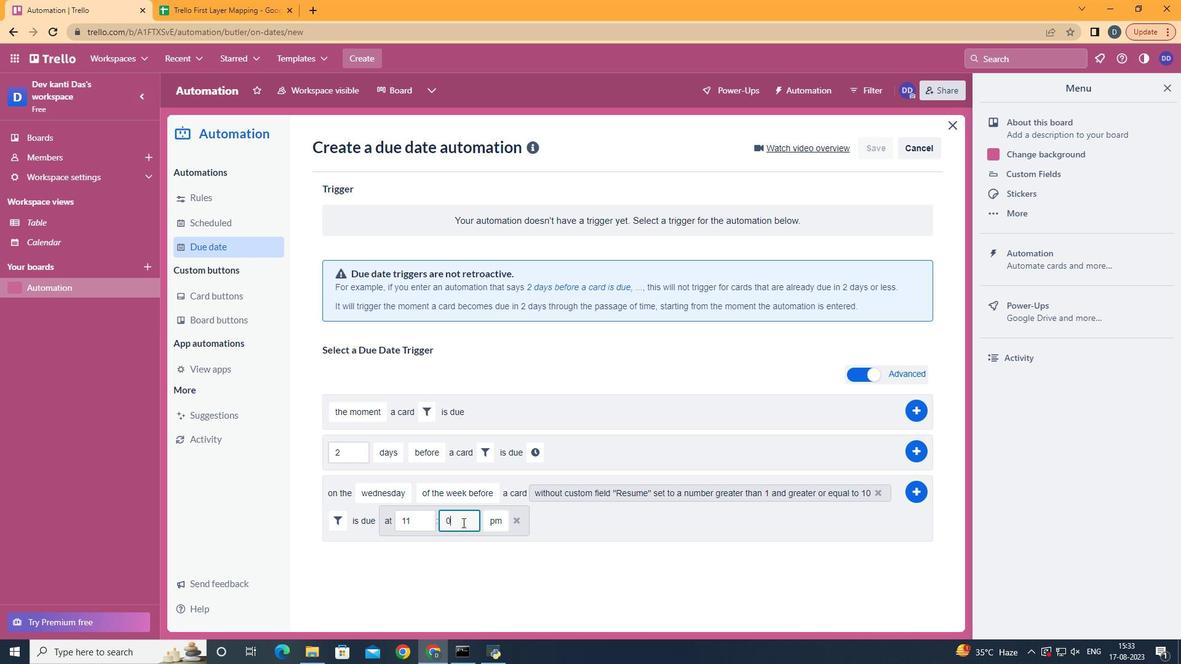 
Action: Key pressed 0
Screenshot: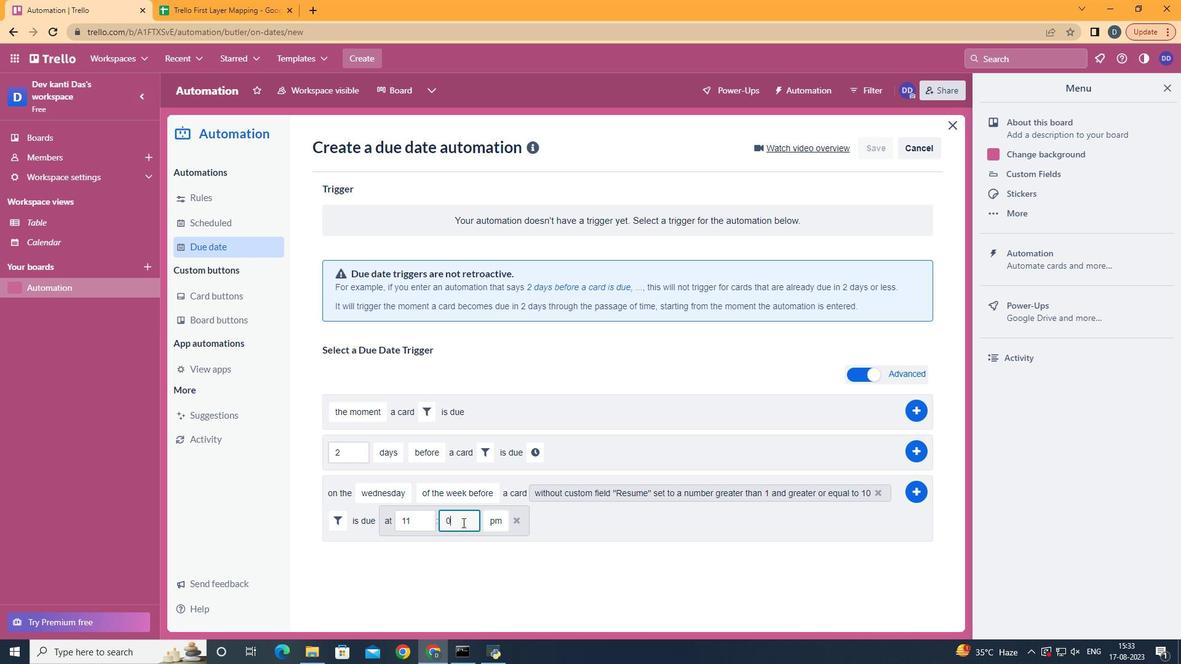 
Action: Mouse moved to (462, 519)
Screenshot: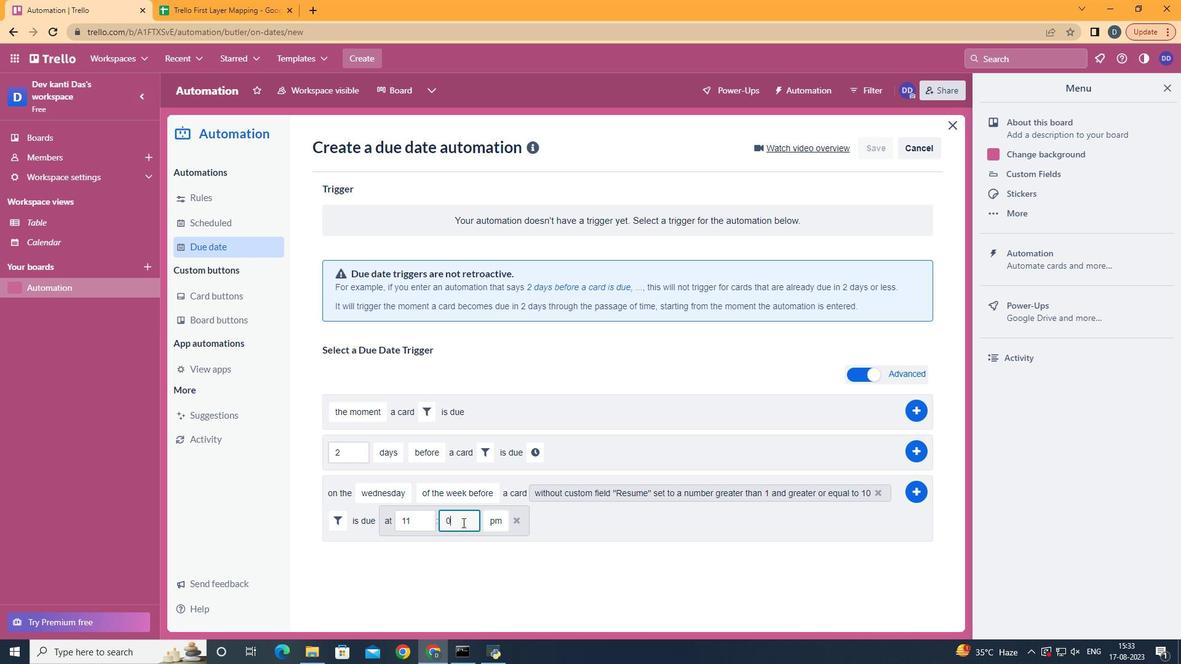 
Action: Key pressed 0
Screenshot: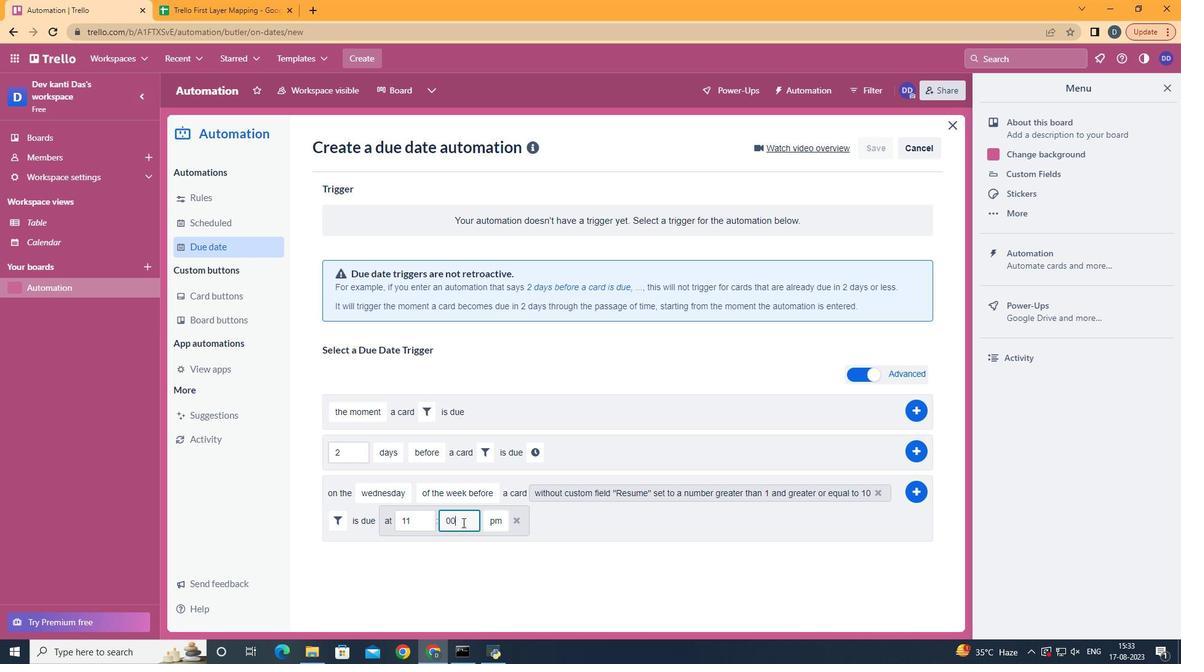 
Action: Mouse moved to (491, 534)
Screenshot: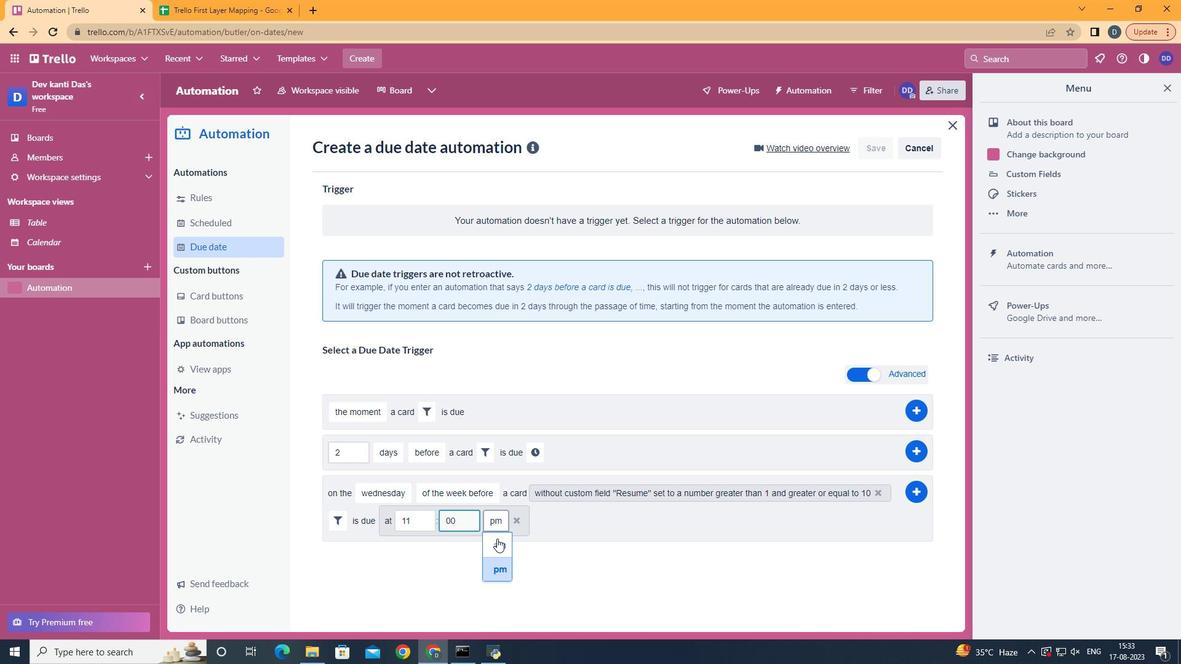 
Action: Mouse pressed left at (491, 534)
Screenshot: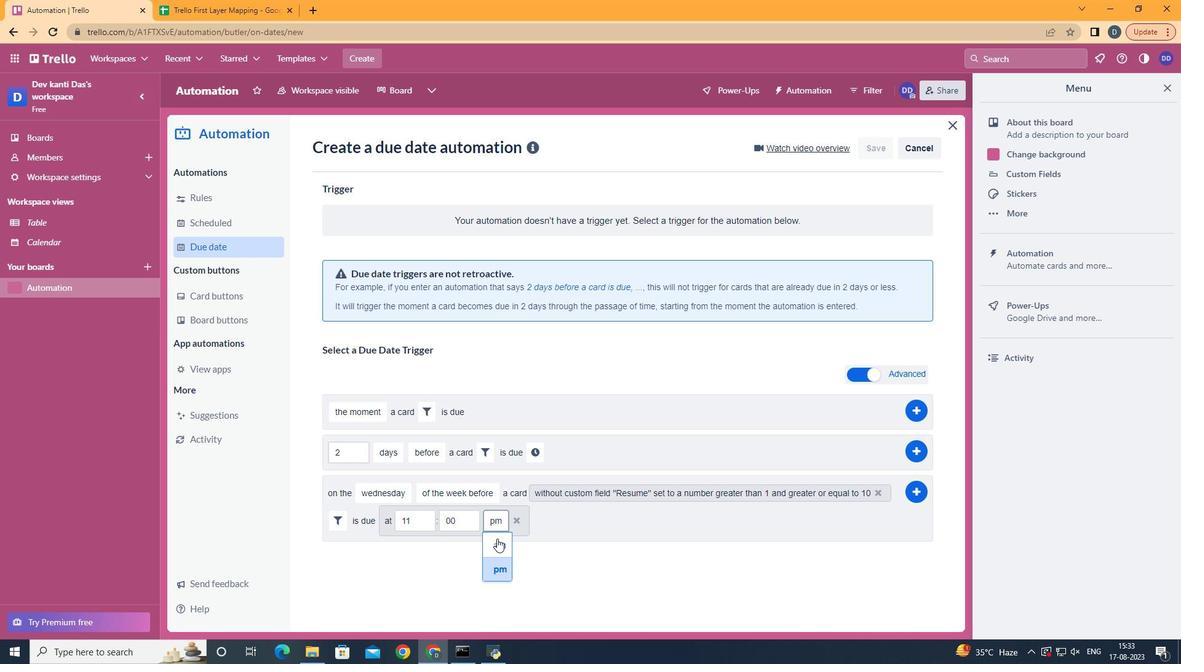 
Action: Mouse moved to (835, 488)
Screenshot: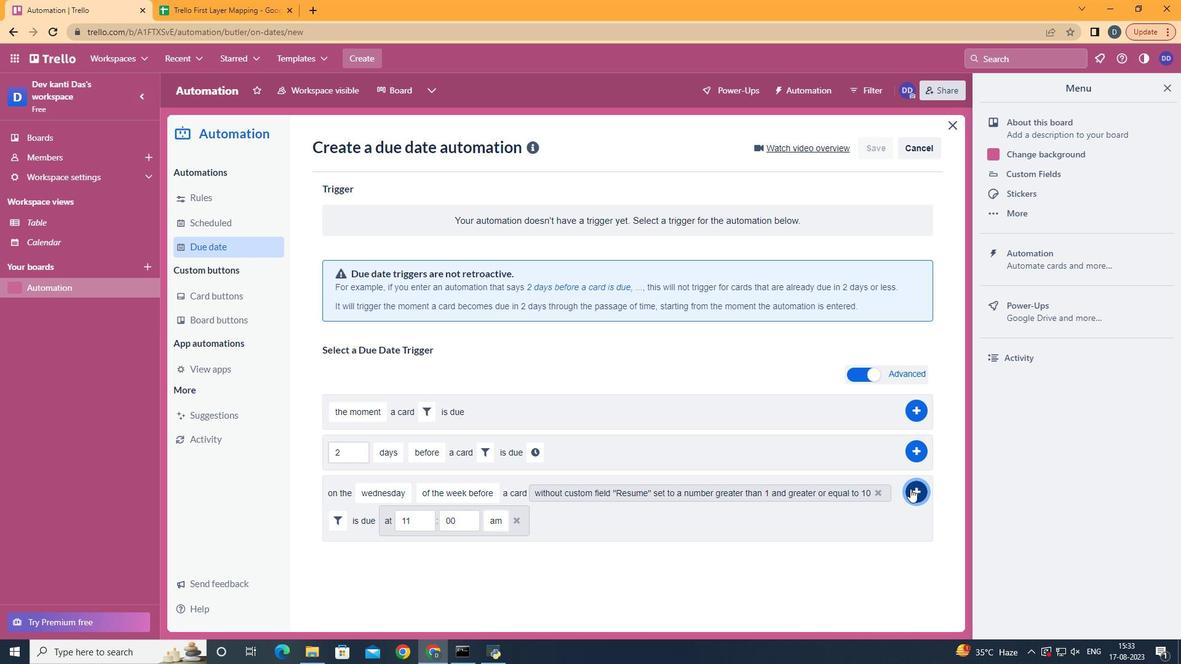 
Action: Mouse pressed left at (835, 488)
Screenshot: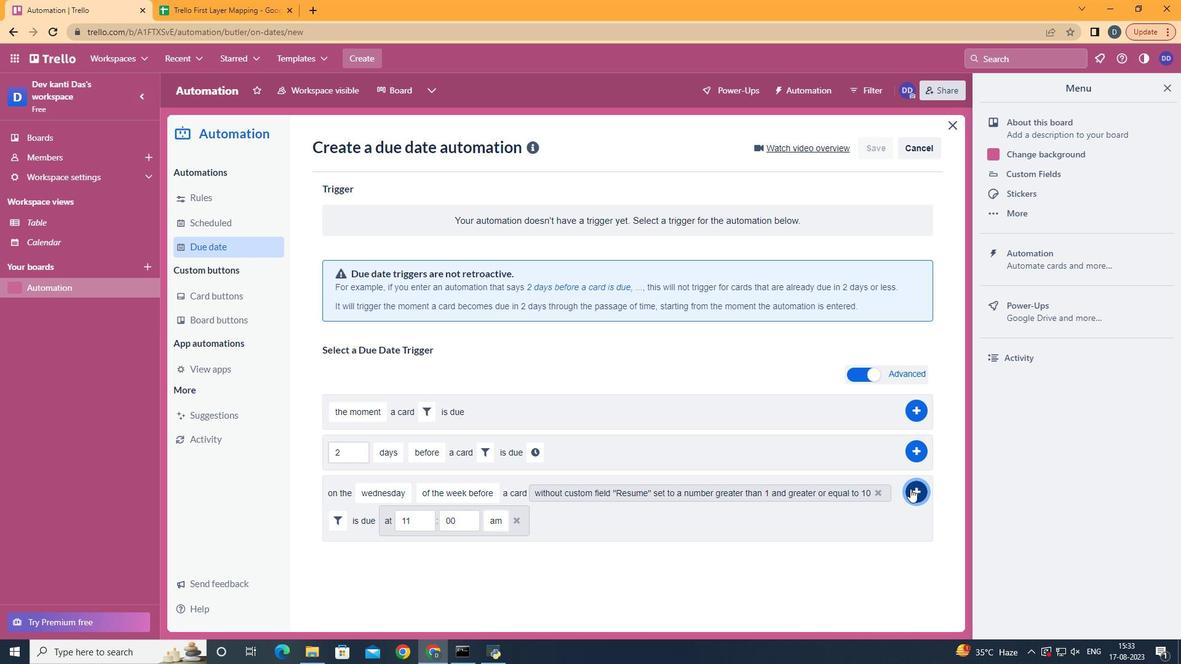 
Action: Mouse moved to (835, 488)
Screenshot: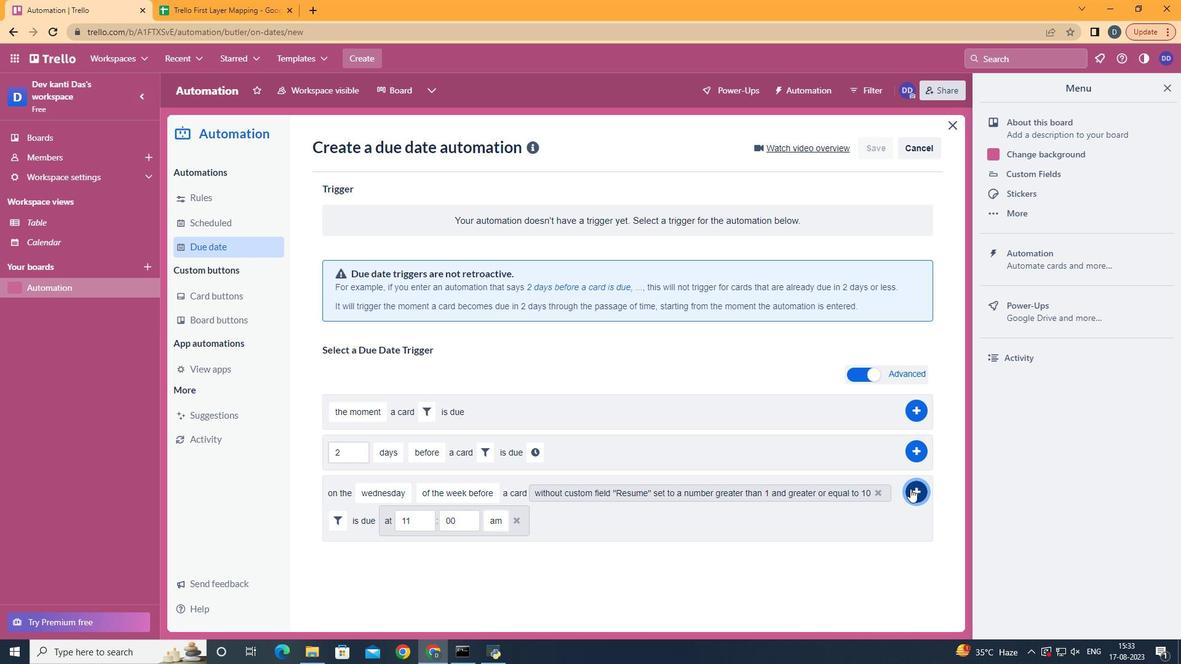 
